 Task: Create fields in course object.
Action: Mouse moved to (581, 20)
Screenshot: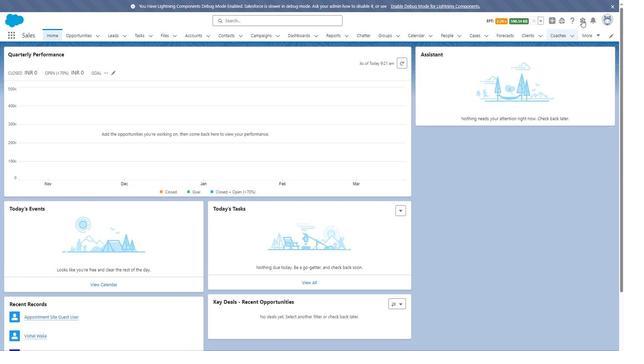 
Action: Mouse pressed left at (581, 20)
Screenshot: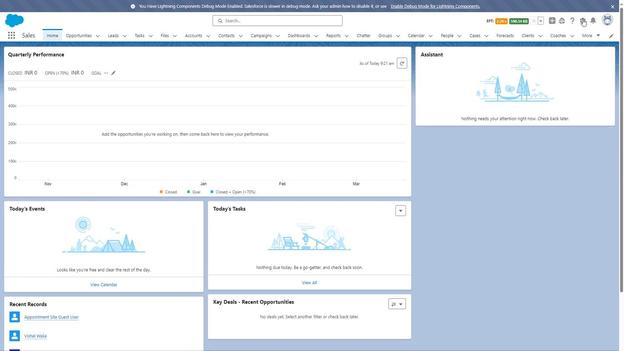 
Action: Mouse moved to (555, 37)
Screenshot: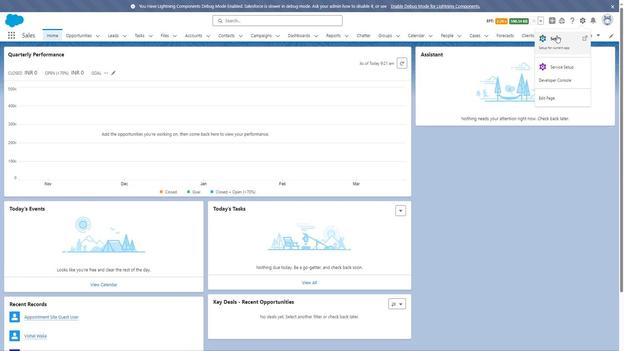 
Action: Mouse pressed left at (555, 37)
Screenshot: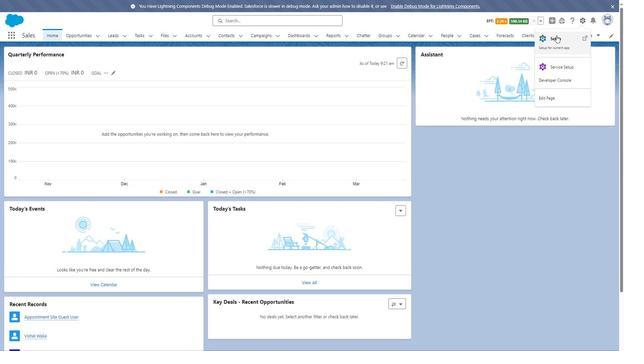 
Action: Mouse moved to (74, 36)
Screenshot: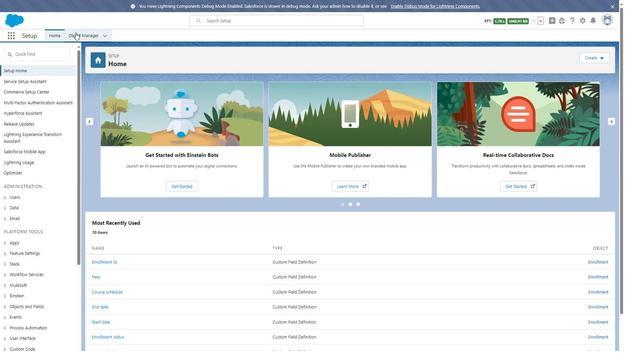 
Action: Mouse pressed left at (74, 36)
Screenshot: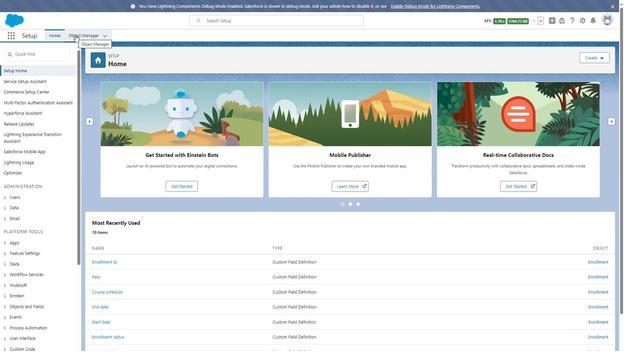 
Action: Mouse moved to (16, 302)
Screenshot: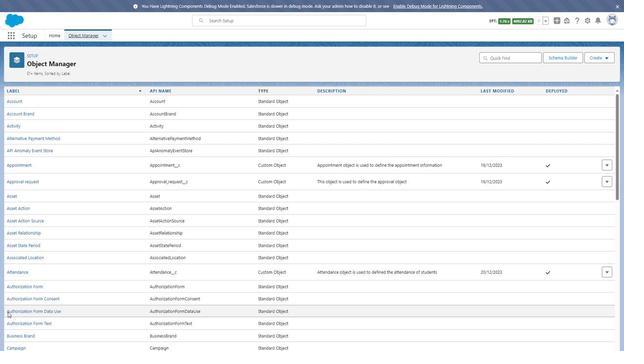 
Action: Mouse scrolled (16, 302) with delta (0, 0)
Screenshot: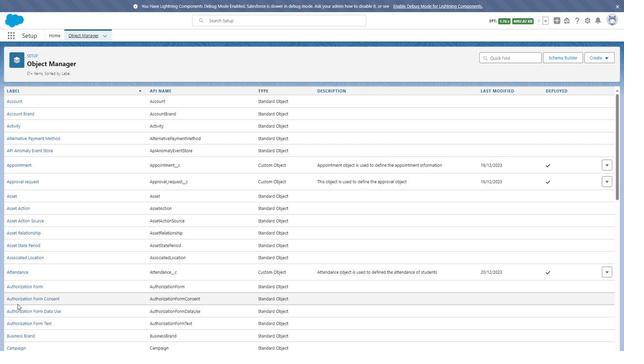 
Action: Mouse scrolled (16, 302) with delta (0, 0)
Screenshot: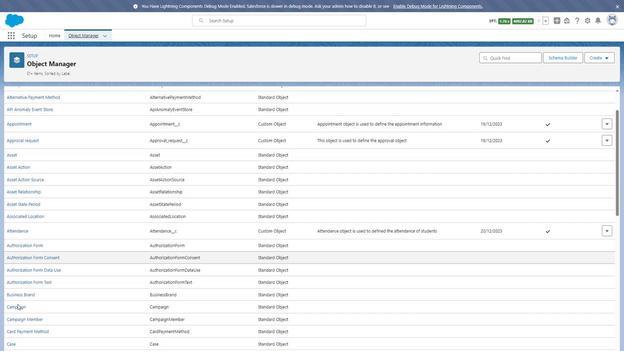 
Action: Mouse scrolled (16, 302) with delta (0, 0)
Screenshot: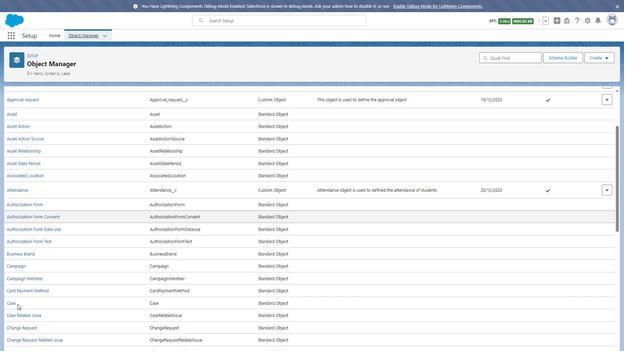 
Action: Mouse scrolled (16, 302) with delta (0, 0)
Screenshot: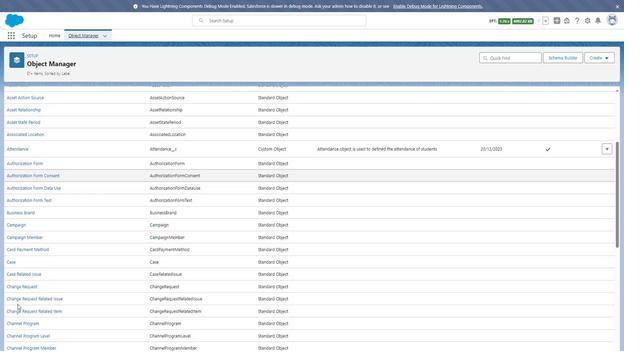 
Action: Mouse moved to (17, 302)
Screenshot: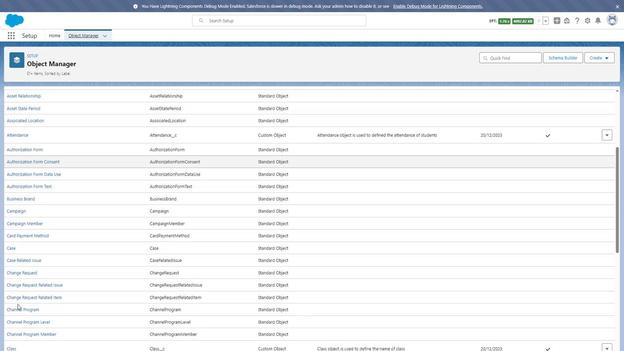 
Action: Mouse scrolled (17, 302) with delta (0, 0)
Screenshot: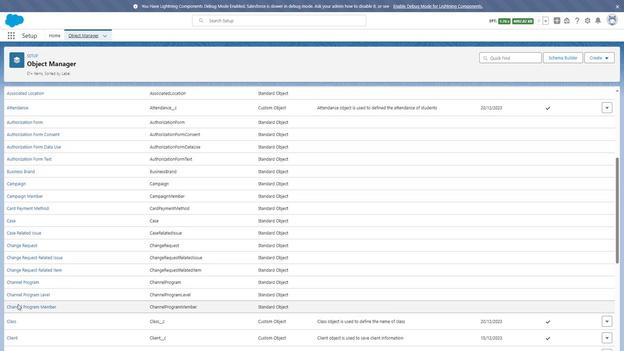 
Action: Mouse moved to (17, 302)
Screenshot: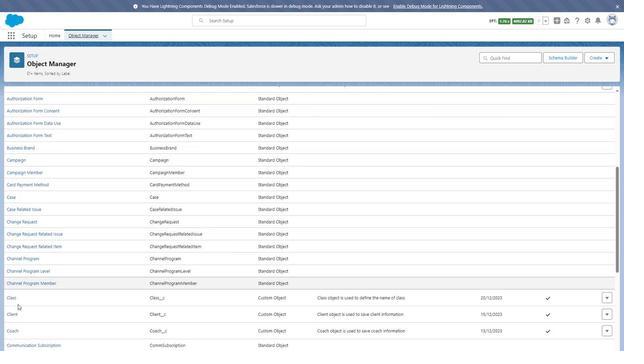 
Action: Mouse scrolled (17, 301) with delta (0, 0)
Screenshot: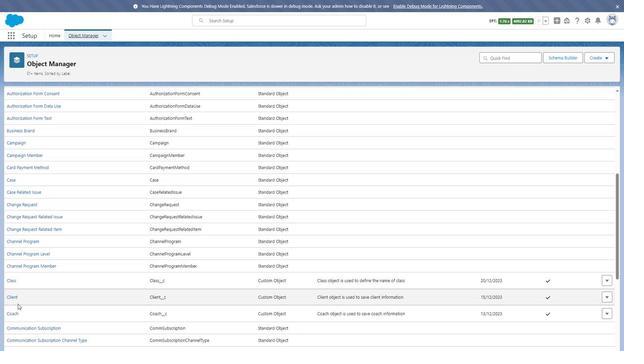 
Action: Mouse scrolled (17, 301) with delta (0, 0)
Screenshot: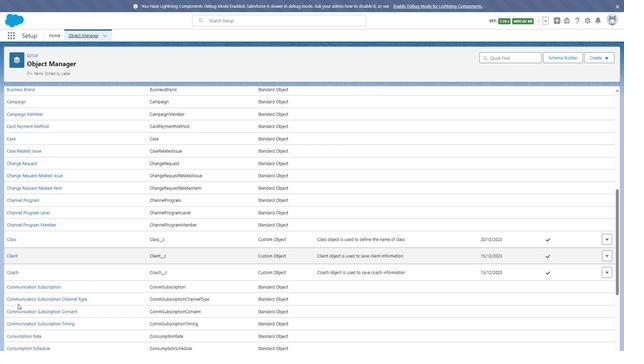 
Action: Mouse scrolled (17, 301) with delta (0, 0)
Screenshot: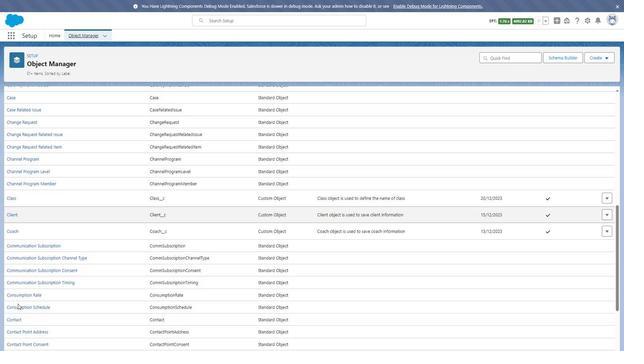 
Action: Mouse scrolled (17, 301) with delta (0, 0)
Screenshot: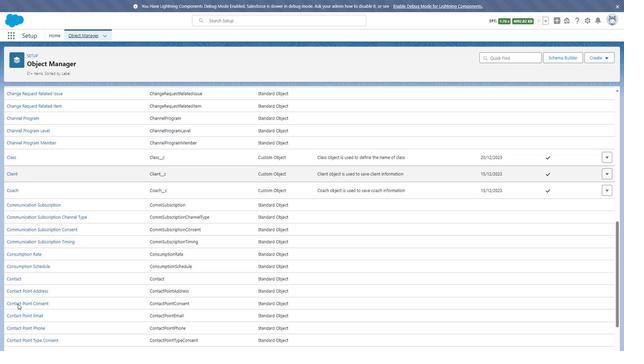 
Action: Mouse scrolled (17, 301) with delta (0, 0)
Screenshot: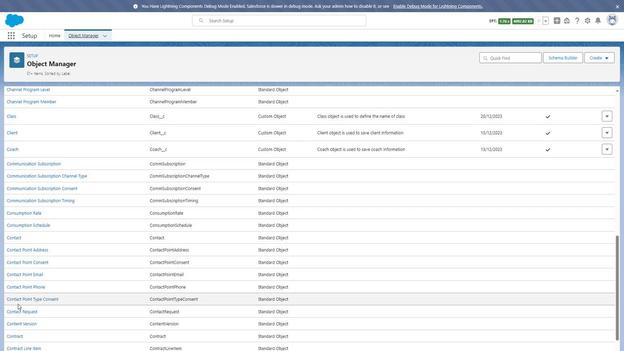 
Action: Mouse scrolled (17, 301) with delta (0, 0)
Screenshot: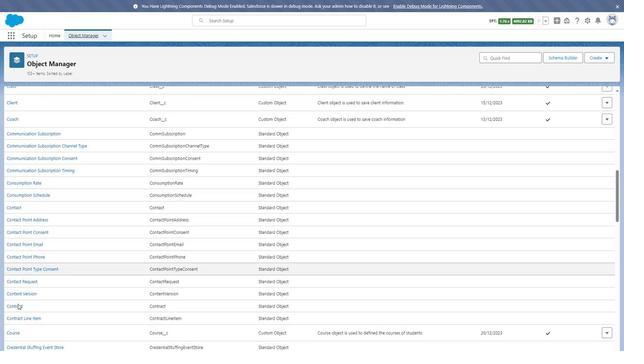 
Action: Mouse moved to (13, 289)
Screenshot: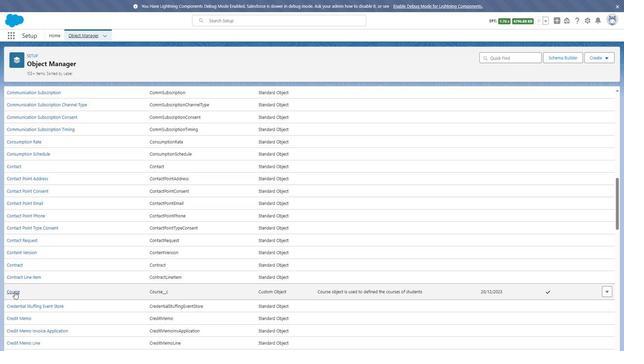 
Action: Mouse pressed left at (13, 289)
Screenshot: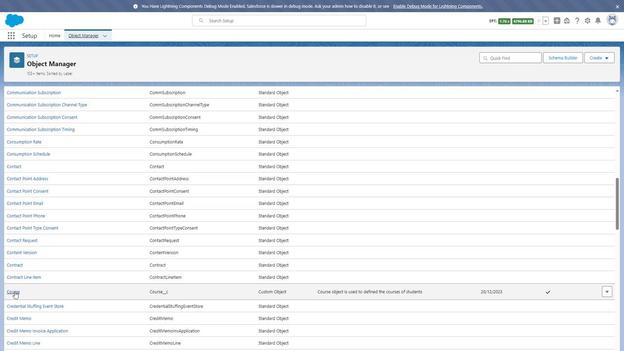 
Action: Mouse moved to (32, 104)
Screenshot: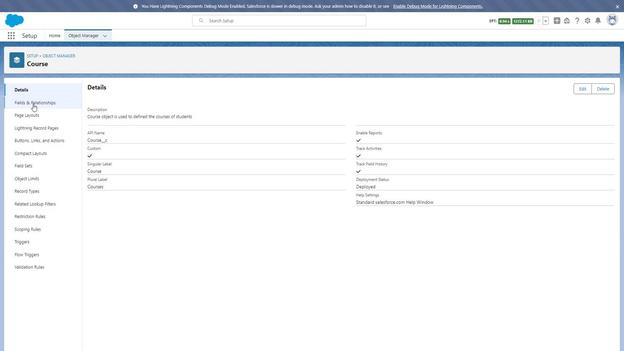
Action: Mouse pressed left at (32, 104)
Screenshot: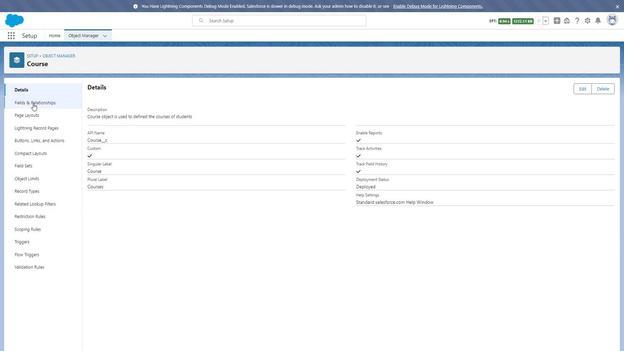 
Action: Mouse moved to (473, 88)
Screenshot: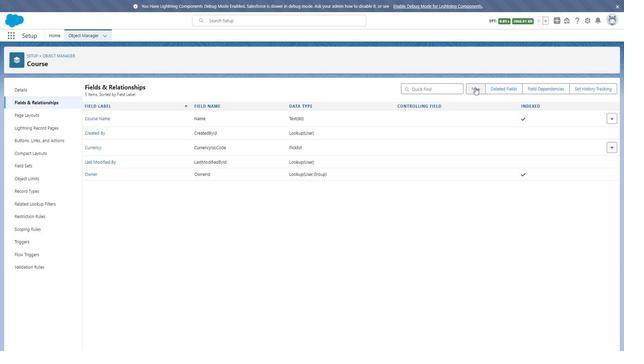 
Action: Mouse pressed left at (473, 88)
Screenshot: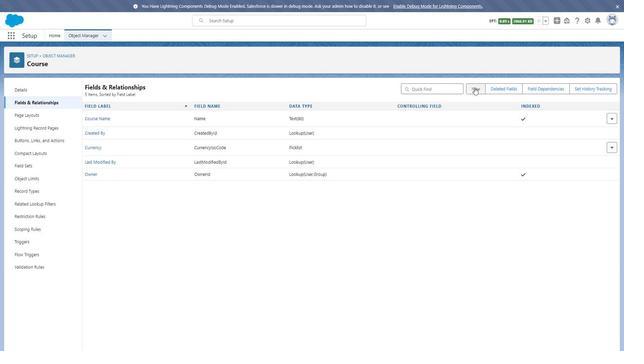 
Action: Mouse moved to (97, 191)
Screenshot: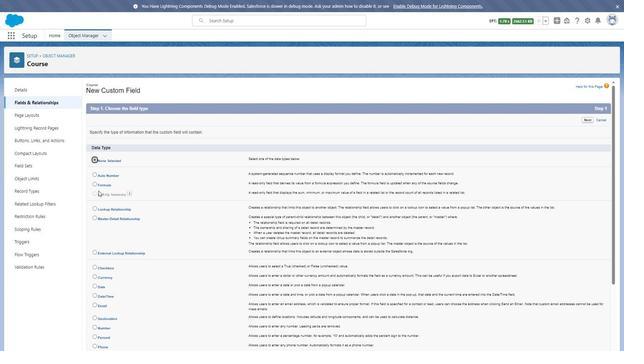 
Action: Mouse scrolled (97, 191) with delta (0, 0)
Screenshot: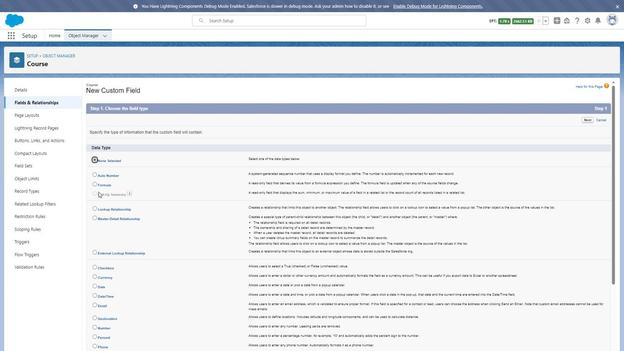 
Action: Mouse scrolled (97, 191) with delta (0, 0)
Screenshot: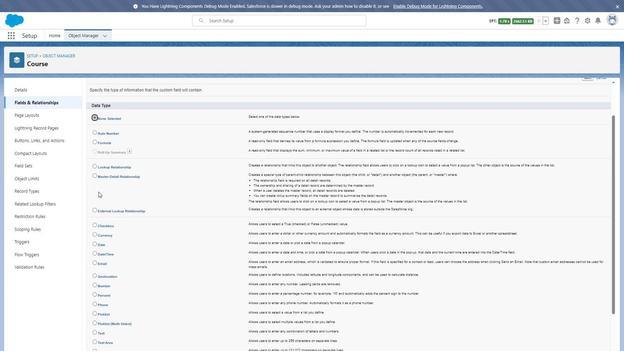 
Action: Mouse moved to (98, 191)
Screenshot: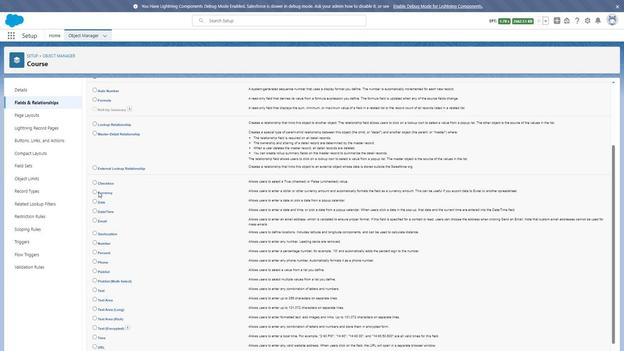 
Action: Mouse scrolled (98, 191) with delta (0, 0)
Screenshot: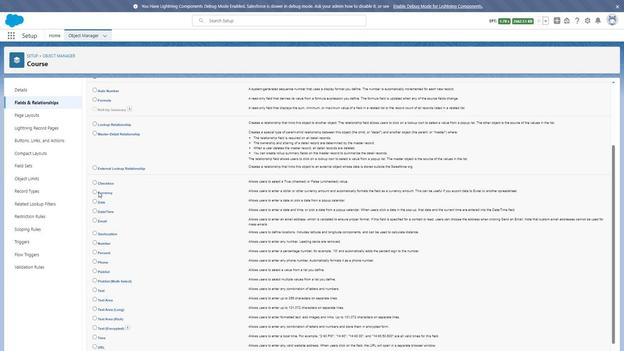 
Action: Mouse moved to (92, 229)
Screenshot: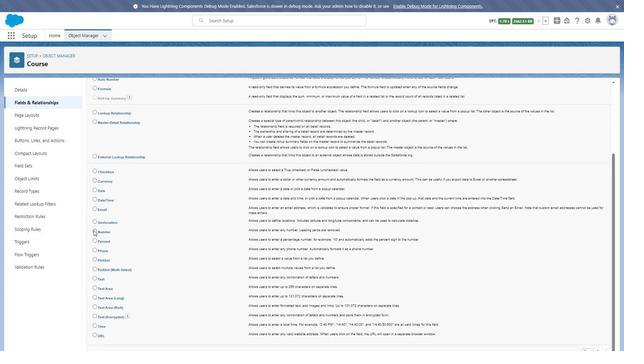 
Action: Mouse pressed left at (92, 229)
Screenshot: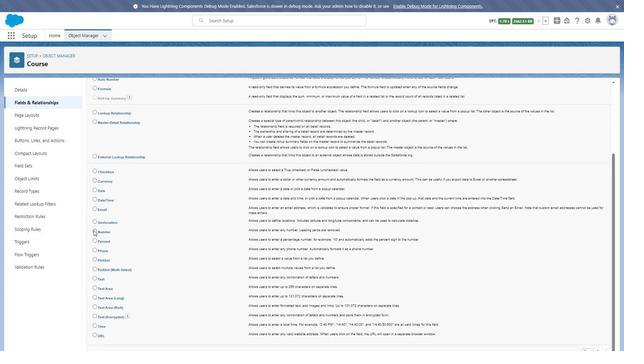 
Action: Mouse moved to (583, 350)
Screenshot: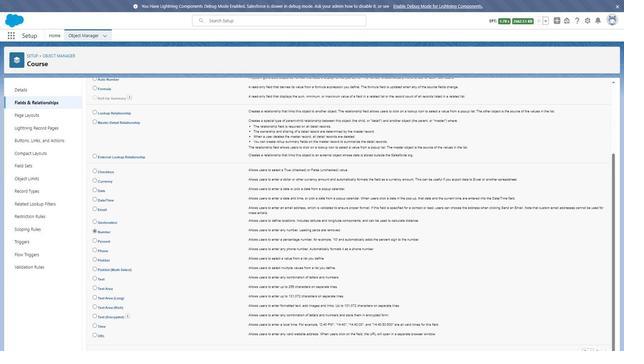 
Action: Mouse pressed left at (583, 350)
Screenshot: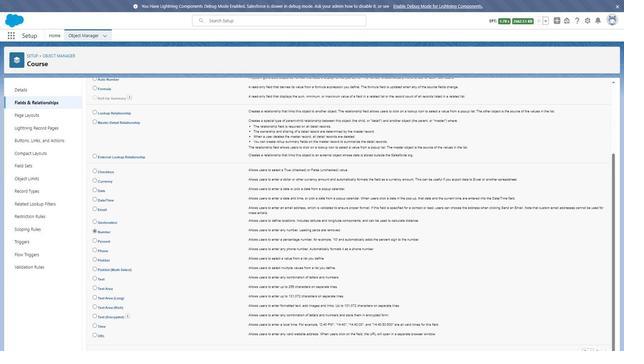 
Action: Mouse moved to (215, 133)
Screenshot: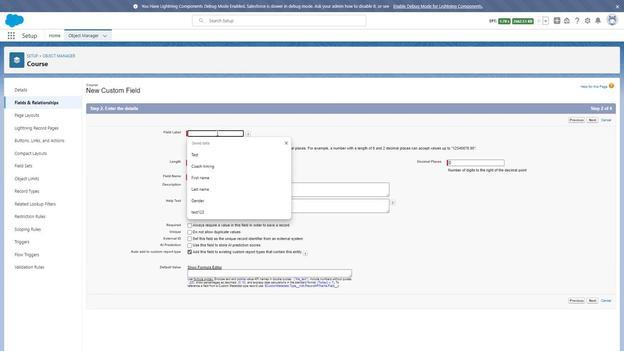
Action: Mouse pressed left at (215, 133)
Screenshot: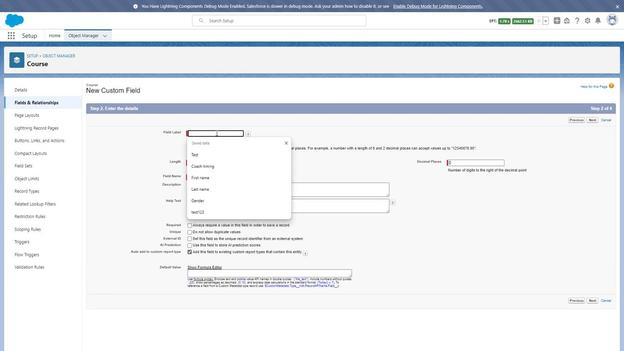 
Action: Mouse moved to (198, 136)
Screenshot: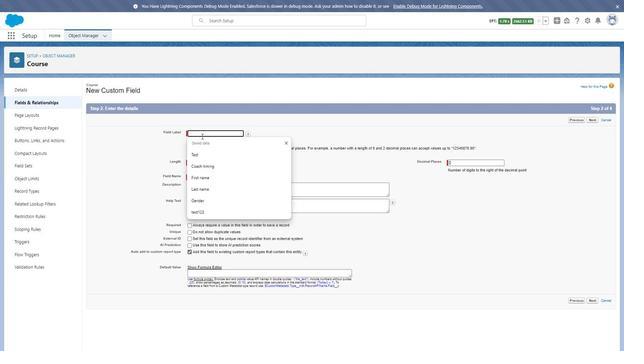 
Action: Key pressed <Key.shift>Course<Key.space><Key.shift>ID
Screenshot: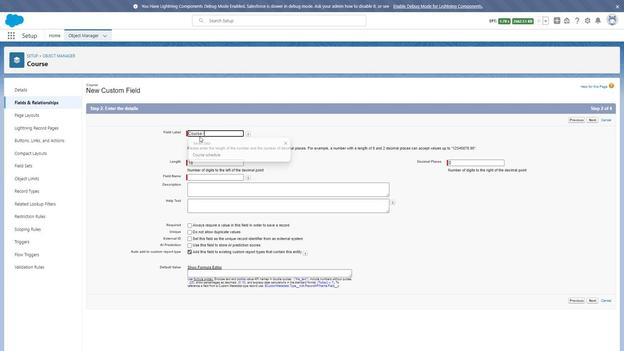 
Action: Mouse moved to (201, 134)
Screenshot: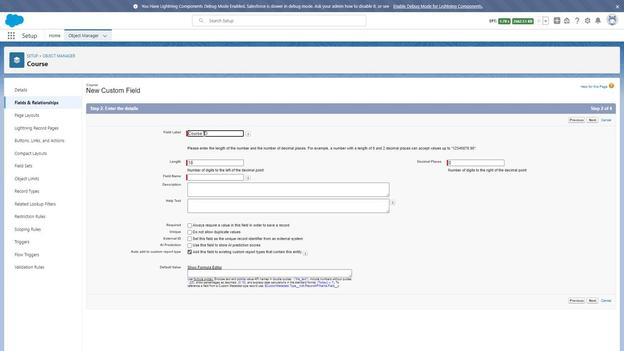 
Action: Key pressed <Key.backspace>
Screenshot: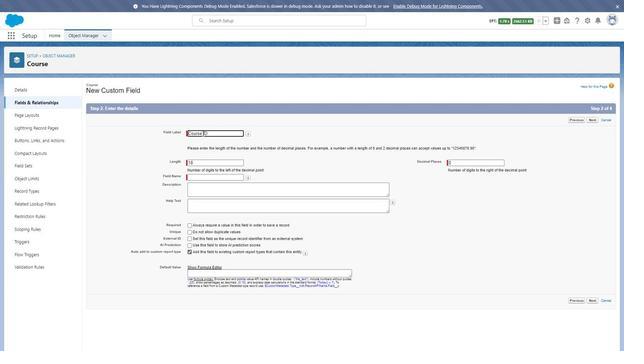 
Action: Mouse moved to (201, 135)
Screenshot: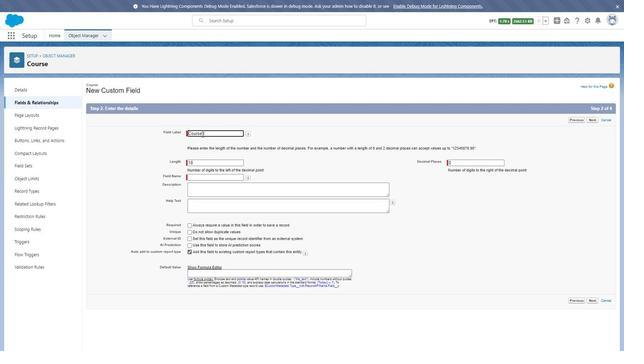 
Action: Key pressed d
Screenshot: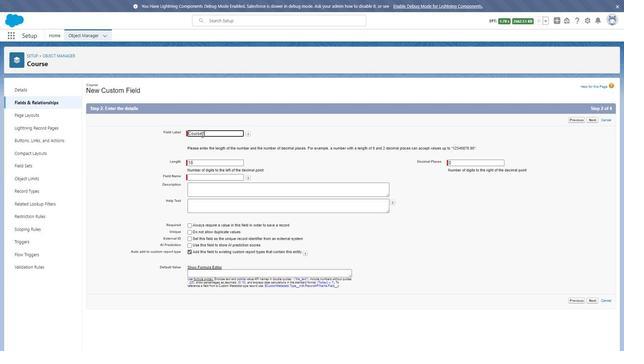 
Action: Mouse moved to (257, 160)
Screenshot: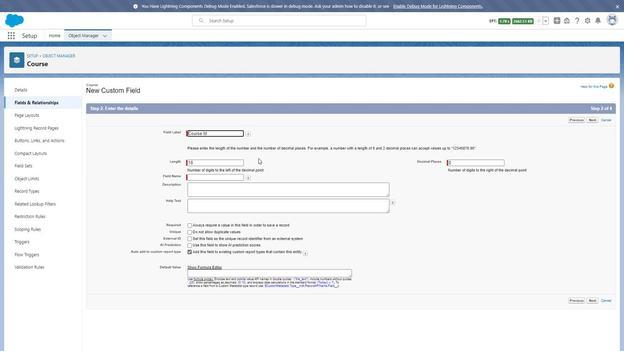 
Action: Mouse pressed left at (257, 160)
Screenshot: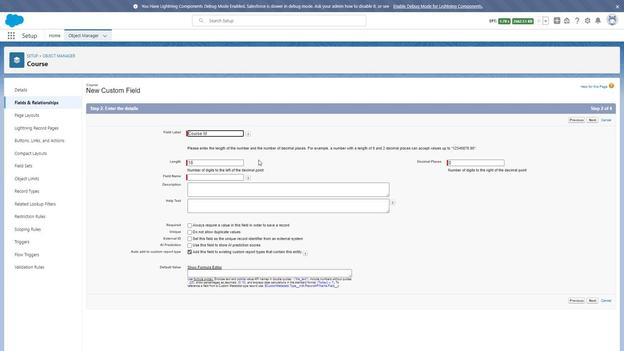
Action: Mouse moved to (235, 188)
Screenshot: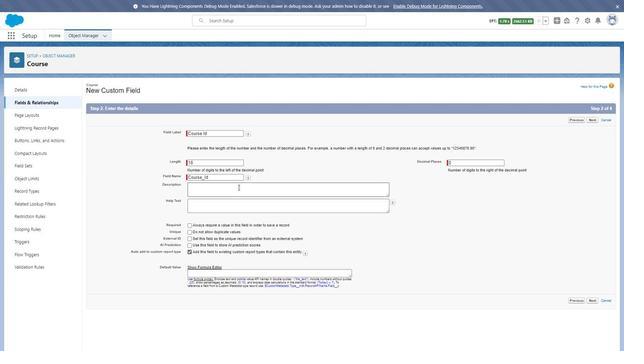 
Action: Mouse pressed left at (235, 188)
Screenshot: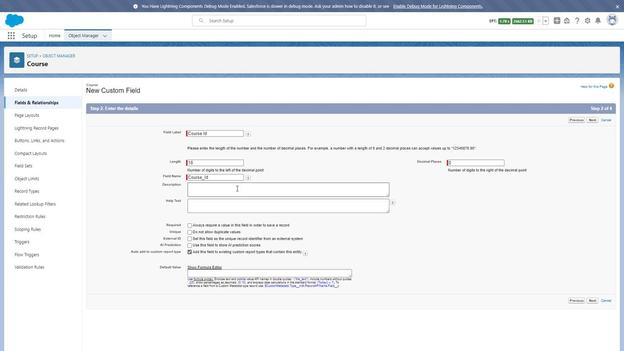 
Action: Mouse moved to (215, 177)
Screenshot: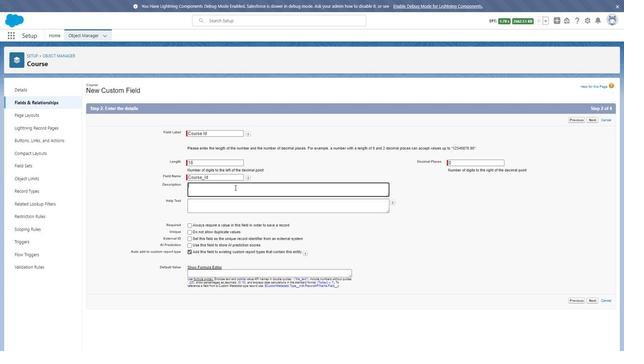 
Action: Key pressed <Key.shift>Course<Key.space><Key.shift>Id<Key.space>field<Key.space>is<Key.space>used<Key.space>to<Key.space>re
Screenshot: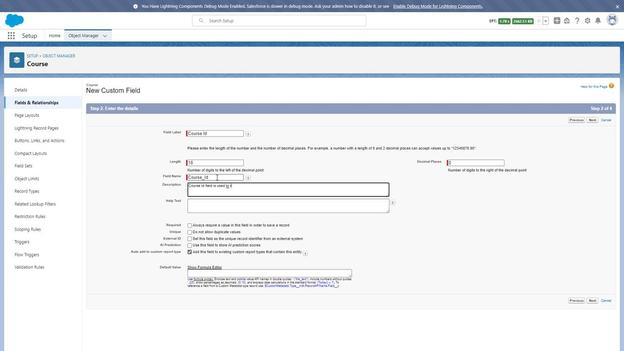 
Action: Mouse moved to (215, 177)
Screenshot: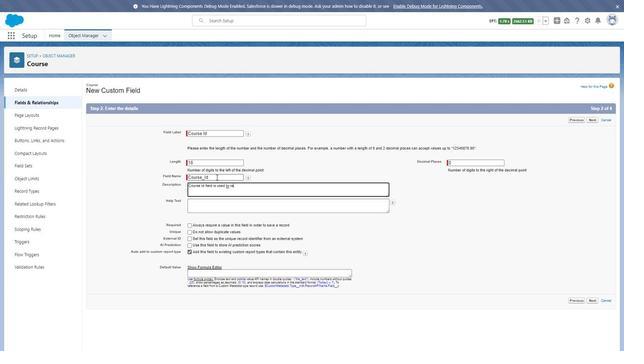 
Action: Key pressed co<Key.backspace><Key.backspace><Key.backspace><Key.backspace>defined<Key.space>the<Key.space>id<Key.space>of<Key.space>course
Screenshot: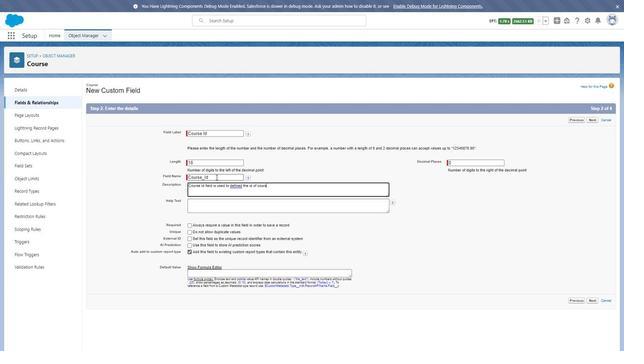 
Action: Mouse moved to (219, 201)
Screenshot: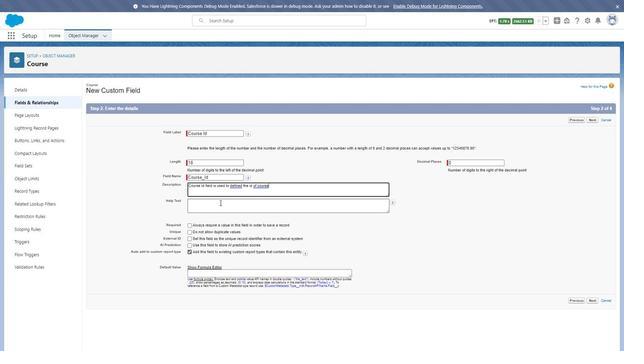 
Action: Mouse pressed left at (219, 201)
Screenshot: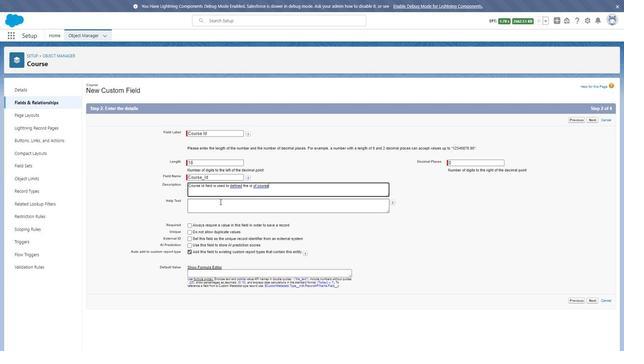 
Action: Mouse moved to (215, 202)
Screenshot: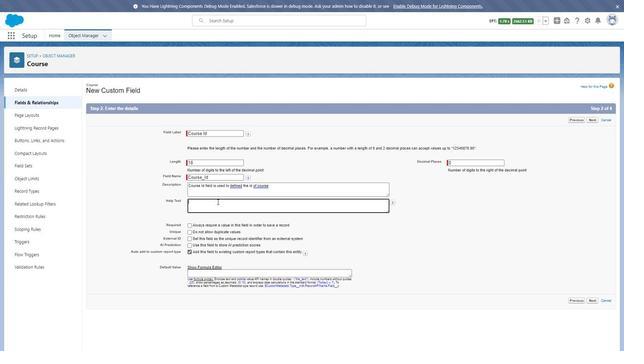 
Action: Key pressed <Key.shift>Course<Key.space><Key.shift>Id
Screenshot: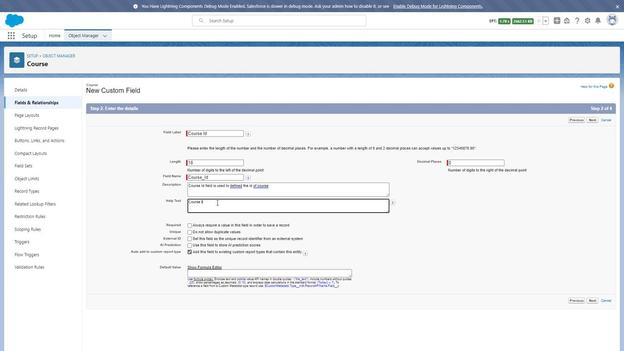 
Action: Mouse moved to (591, 298)
Screenshot: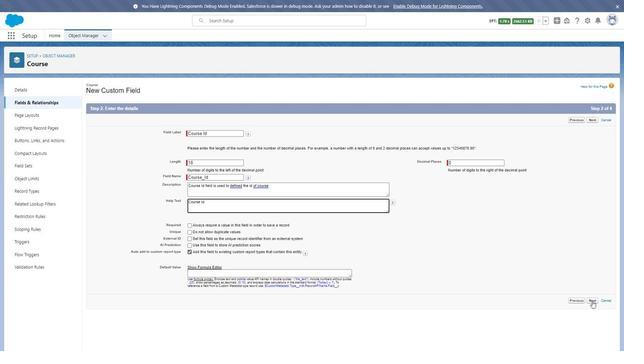 
Action: Mouse pressed left at (591, 298)
Screenshot: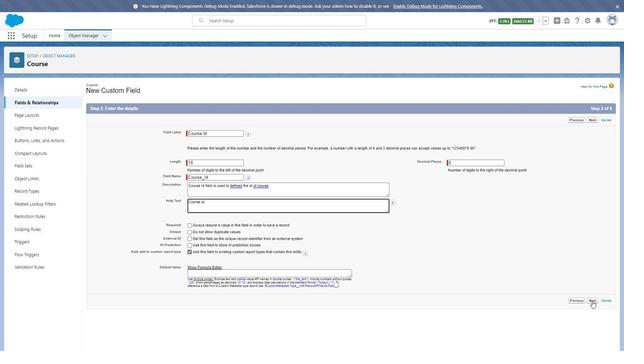 
Action: Mouse moved to (440, 177)
Screenshot: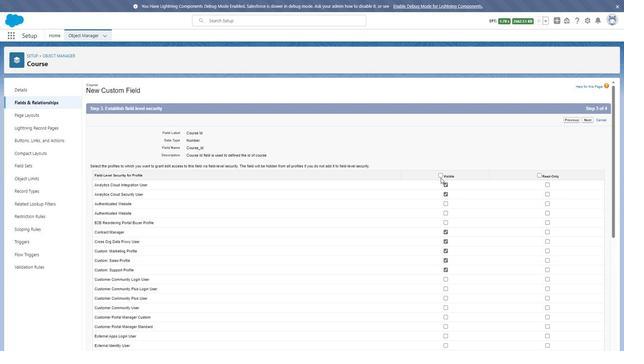 
Action: Mouse pressed left at (440, 177)
Screenshot: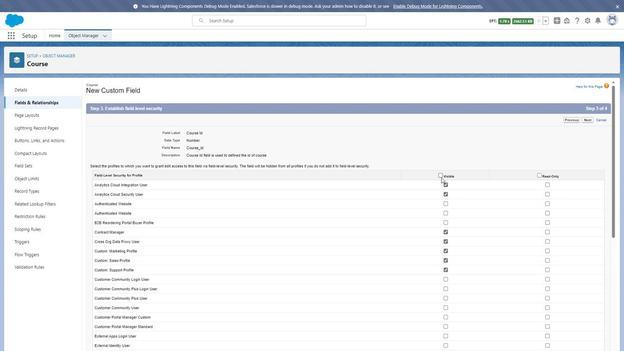 
Action: Mouse moved to (440, 177)
Screenshot: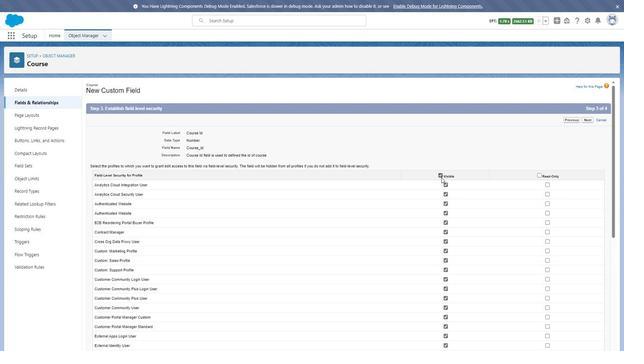 
Action: Mouse pressed left at (440, 177)
Screenshot: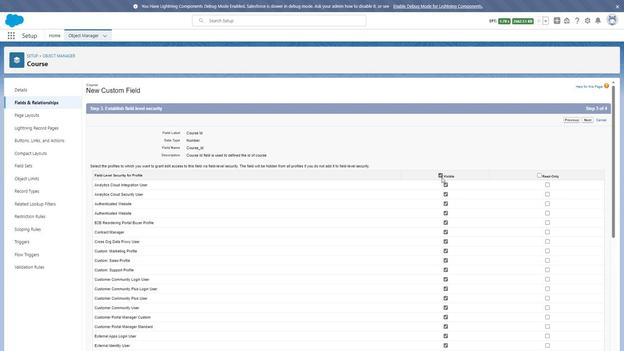
Action: Mouse moved to (444, 184)
Screenshot: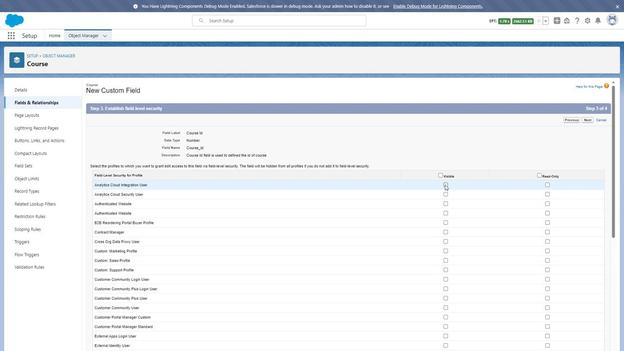
Action: Mouse pressed left at (444, 184)
Screenshot: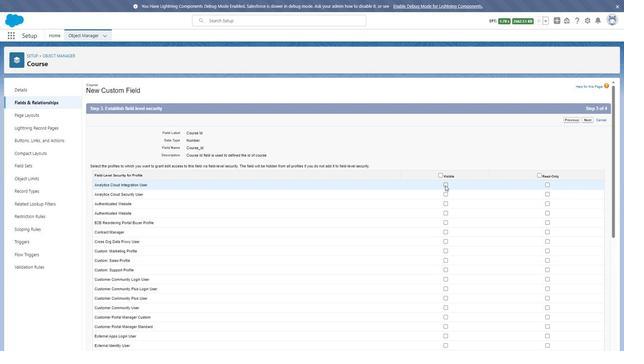 
Action: Mouse moved to (445, 194)
Screenshot: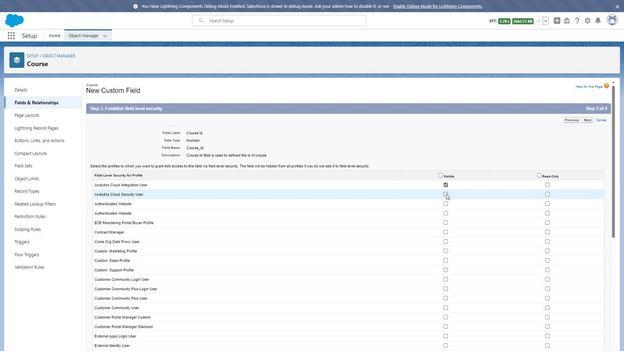 
Action: Mouse pressed left at (445, 194)
Screenshot: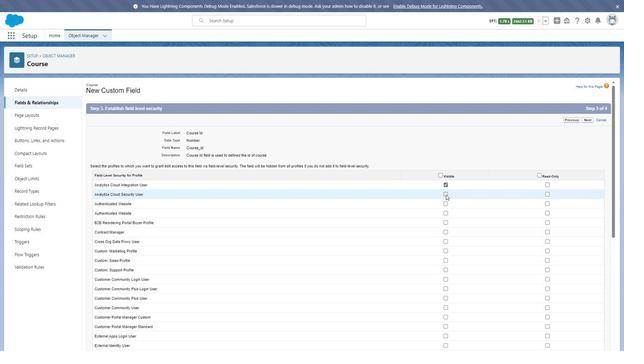 
Action: Mouse moved to (445, 204)
Screenshot: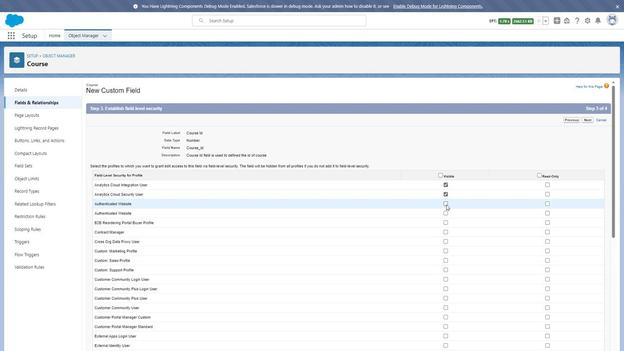 
Action: Mouse pressed left at (445, 204)
Screenshot: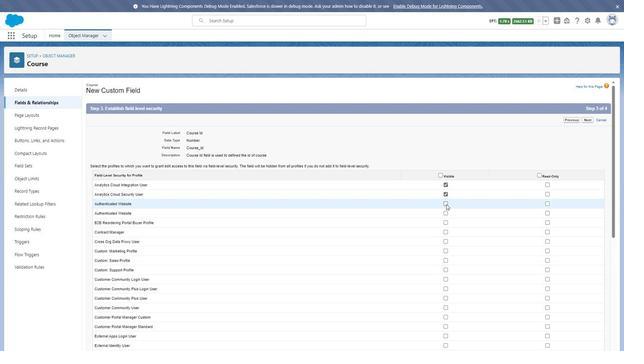 
Action: Mouse moved to (445, 212)
Screenshot: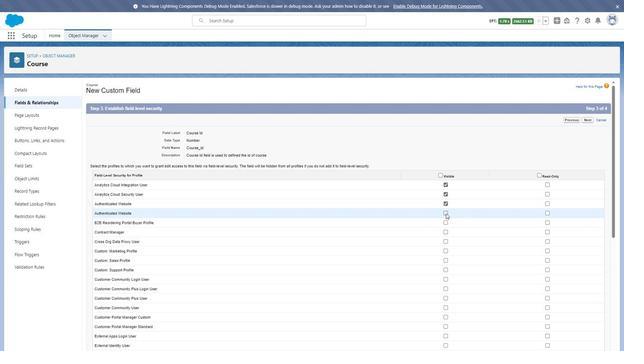 
Action: Mouse pressed left at (445, 212)
Screenshot: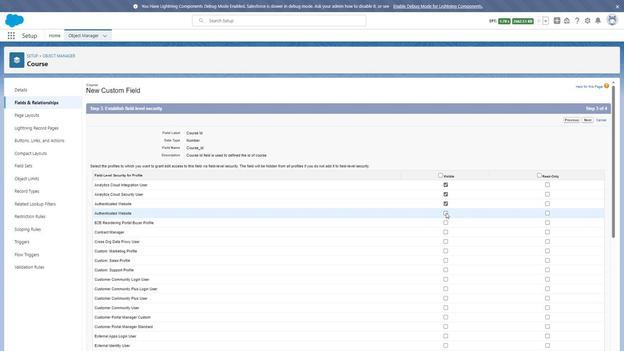 
Action: Mouse moved to (445, 222)
Screenshot: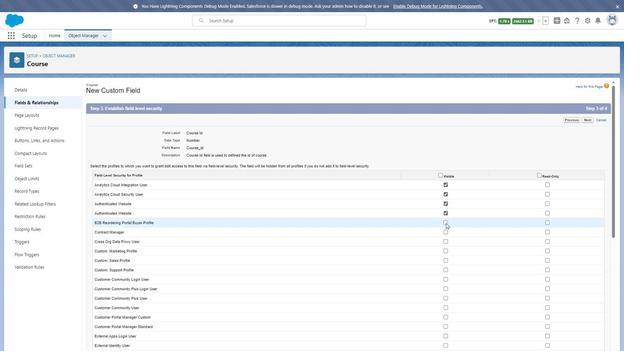 
Action: Mouse pressed left at (445, 222)
Screenshot: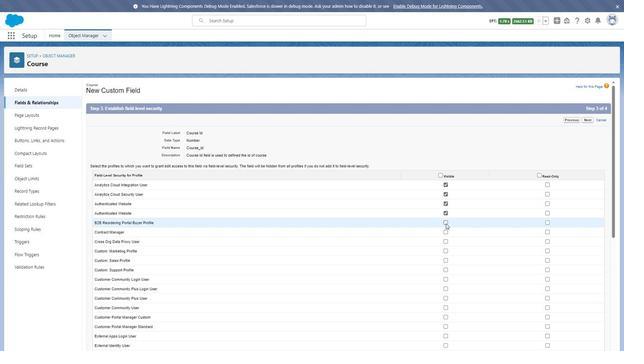 
Action: Mouse moved to (445, 231)
Screenshot: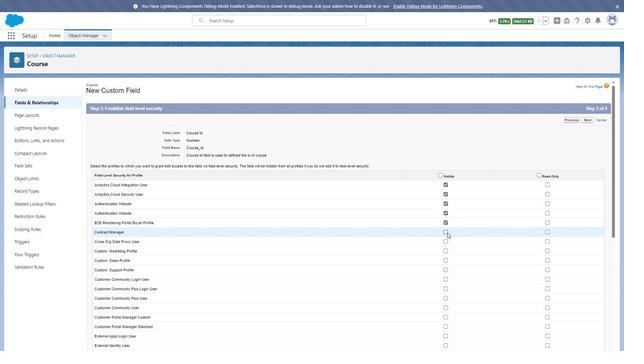 
Action: Mouse pressed left at (445, 231)
Screenshot: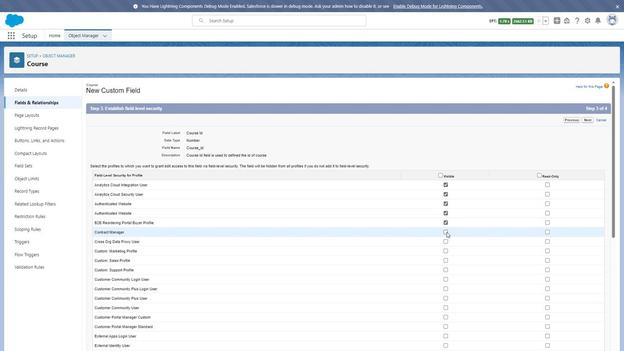 
Action: Mouse moved to (445, 239)
Screenshot: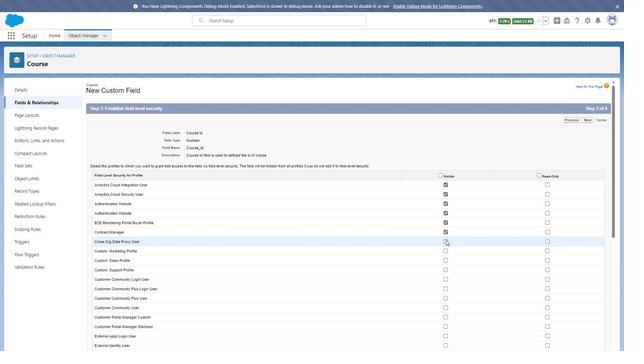 
Action: Mouse pressed left at (445, 239)
Screenshot: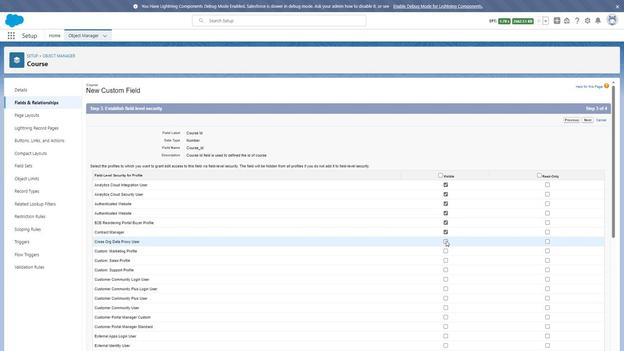 
Action: Mouse moved to (445, 249)
Screenshot: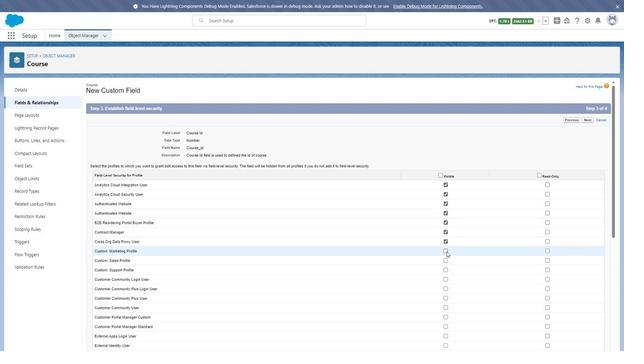 
Action: Mouse pressed left at (445, 249)
Screenshot: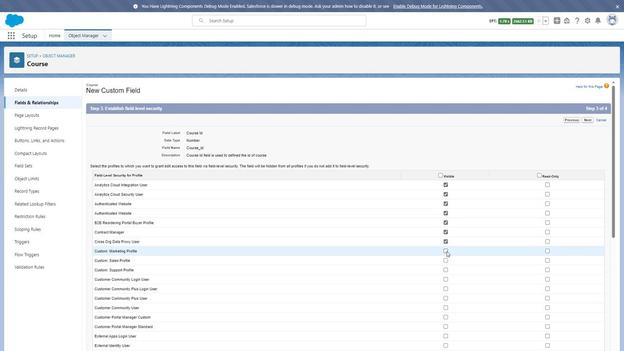 
Action: Mouse moved to (444, 258)
Screenshot: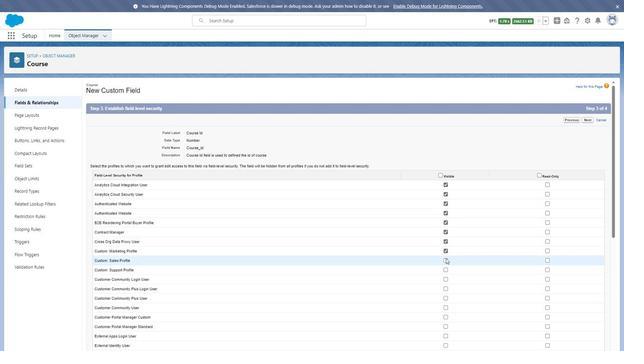 
Action: Mouse pressed left at (444, 258)
Screenshot: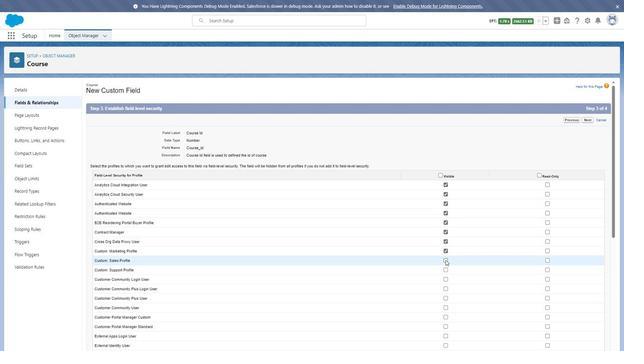 
Action: Mouse moved to (446, 269)
Screenshot: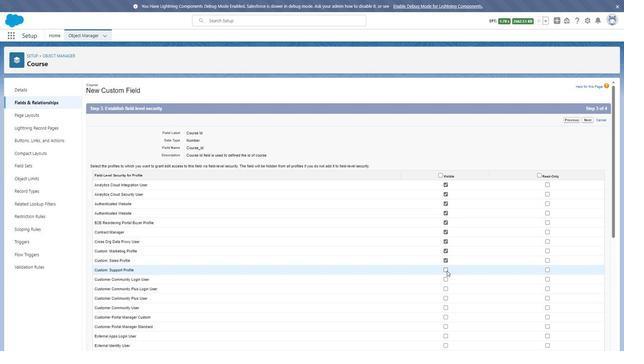 
Action: Mouse pressed left at (446, 269)
Screenshot: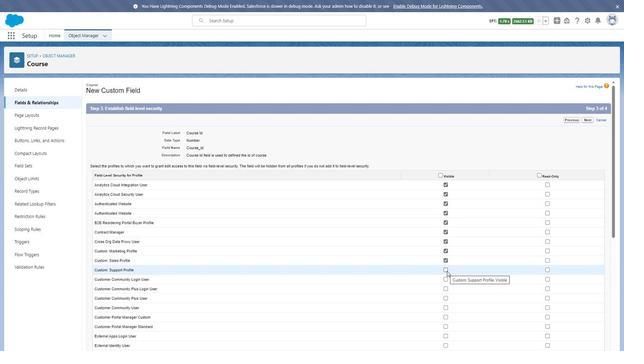
Action: Mouse moved to (445, 277)
Screenshot: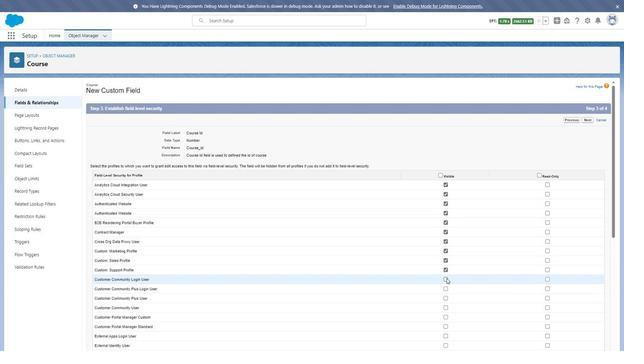 
Action: Mouse pressed left at (445, 277)
Screenshot: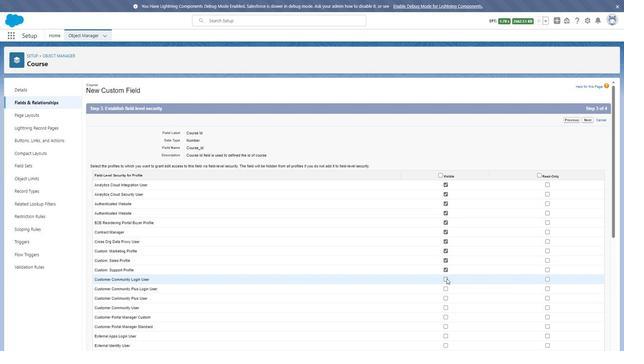 
Action: Mouse moved to (446, 286)
Screenshot: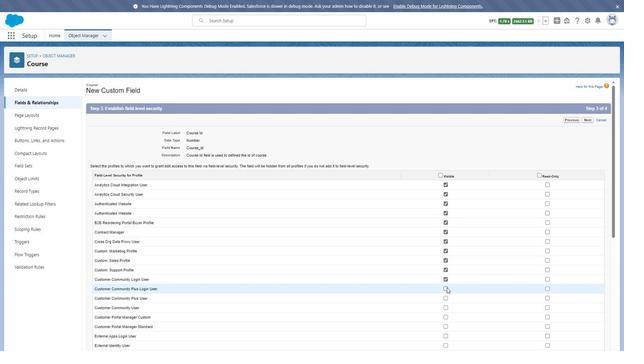 
Action: Mouse pressed left at (446, 286)
Screenshot: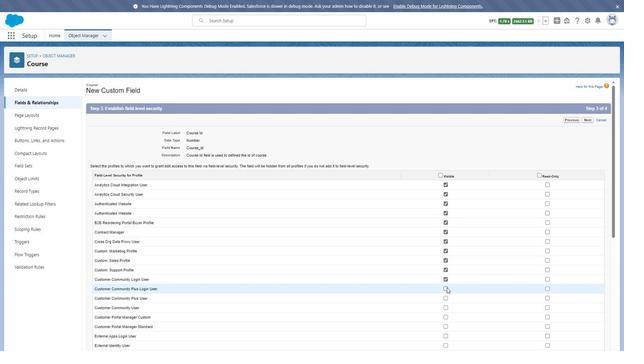 
Action: Mouse moved to (444, 293)
Screenshot: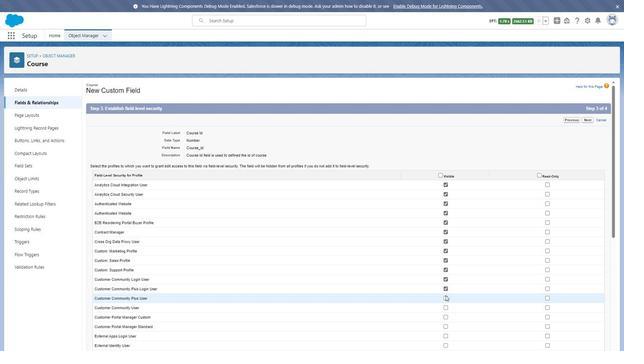 
Action: Mouse pressed left at (444, 293)
Screenshot: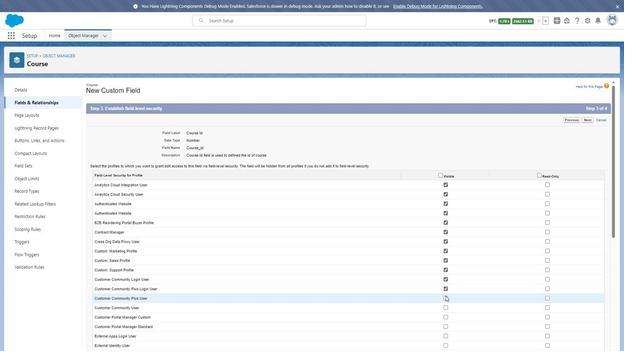 
Action: Mouse moved to (444, 297)
Screenshot: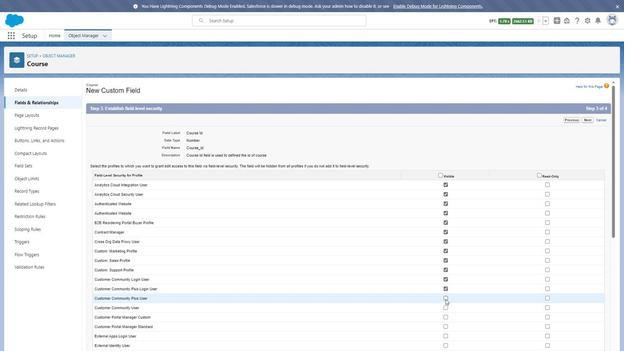 
Action: Mouse pressed left at (444, 297)
Screenshot: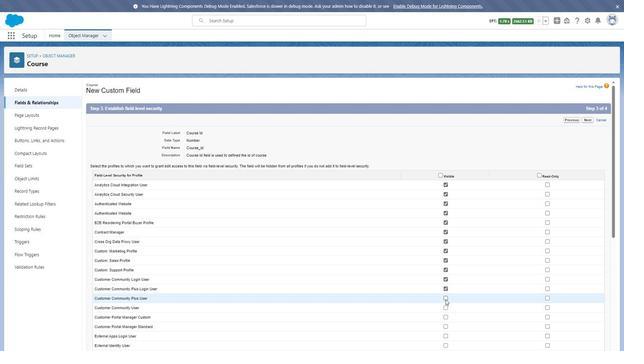 
Action: Mouse scrolled (444, 297) with delta (0, 0)
Screenshot: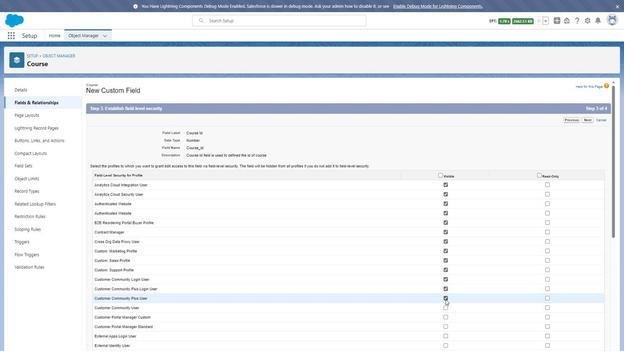
Action: Mouse scrolled (444, 297) with delta (0, 0)
Screenshot: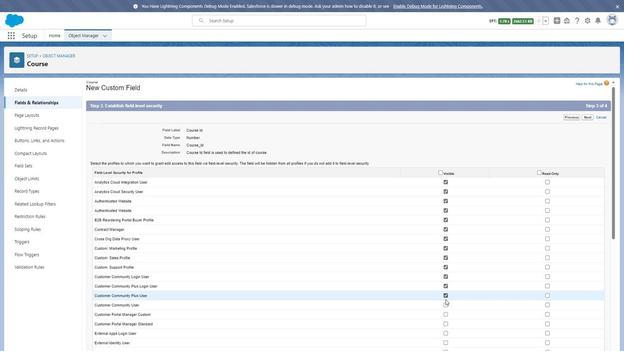 
Action: Mouse scrolled (444, 297) with delta (0, 0)
Screenshot: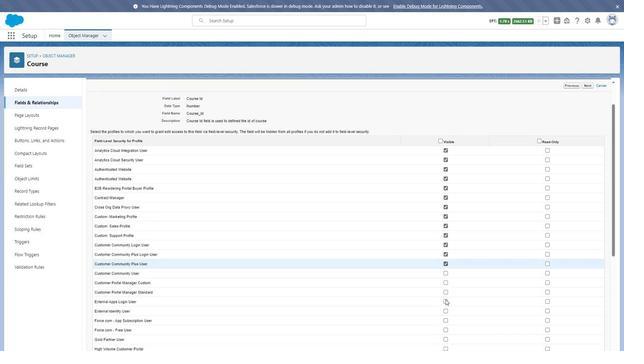 
Action: Mouse moved to (445, 190)
Screenshot: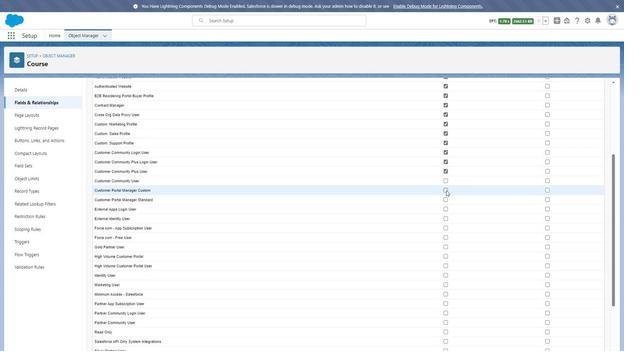
Action: Mouse pressed left at (445, 190)
Screenshot: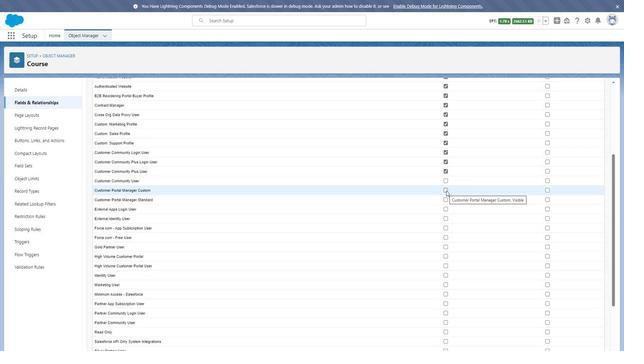 
Action: Mouse moved to (444, 199)
Screenshot: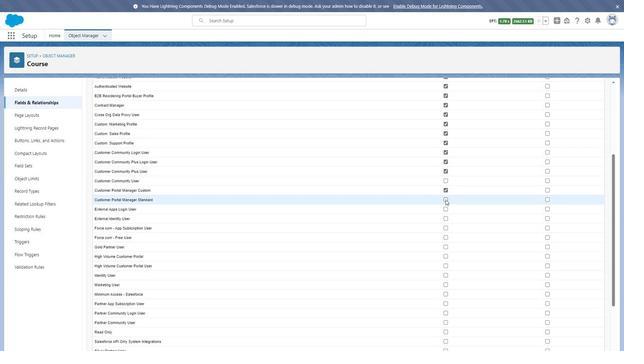 
Action: Mouse pressed left at (444, 199)
Screenshot: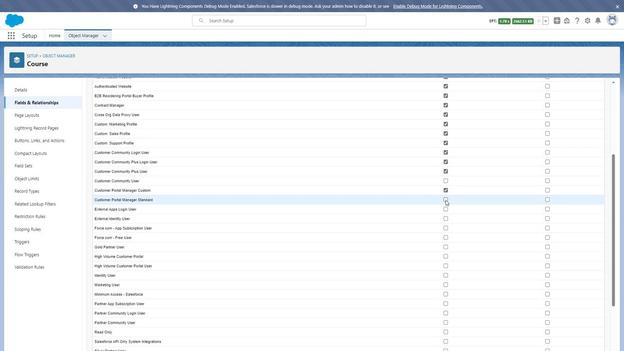 
Action: Mouse moved to (444, 208)
Screenshot: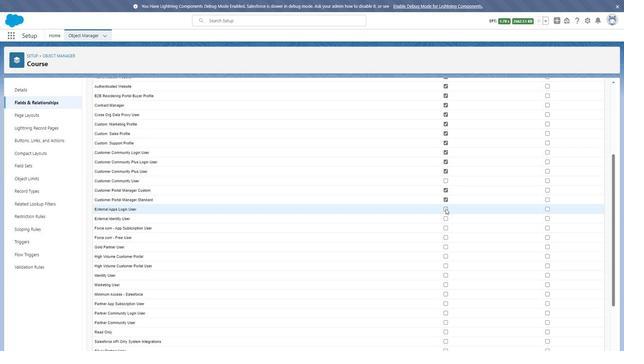 
Action: Mouse pressed left at (444, 208)
Screenshot: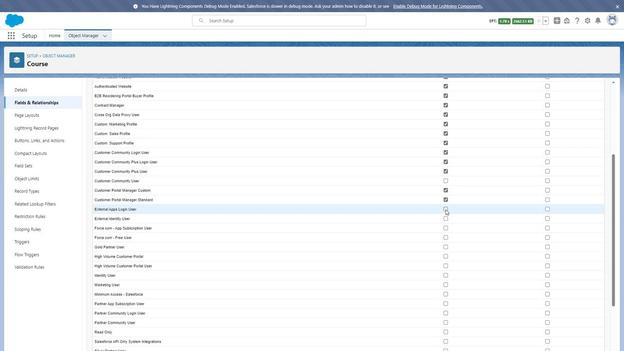 
Action: Mouse moved to (444, 217)
Screenshot: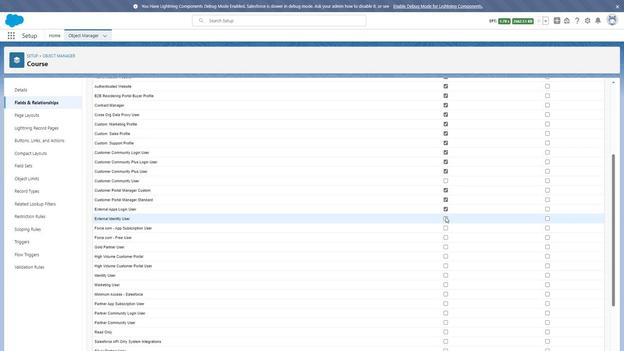 
Action: Mouse pressed left at (444, 217)
Screenshot: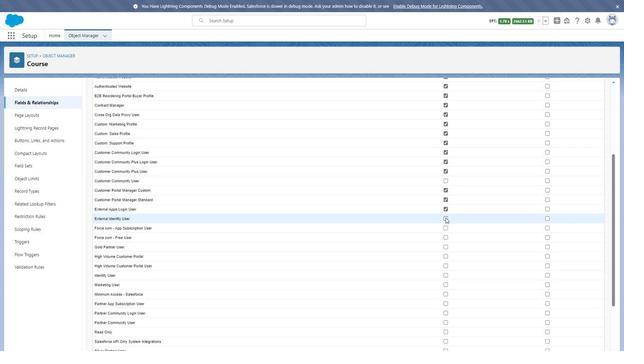 
Action: Mouse moved to (444, 225)
Screenshot: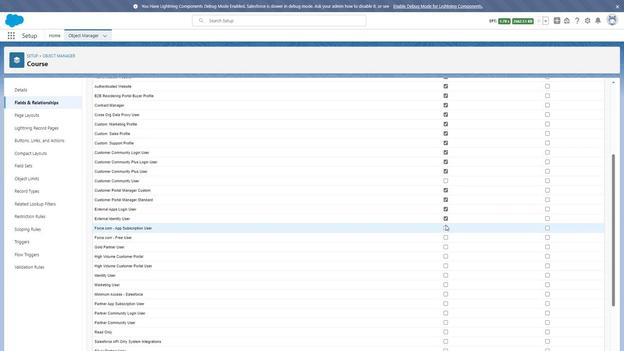 
Action: Mouse pressed left at (444, 225)
Screenshot: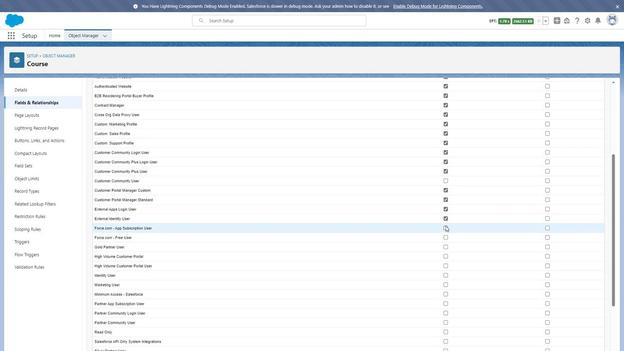 
Action: Mouse moved to (445, 235)
Screenshot: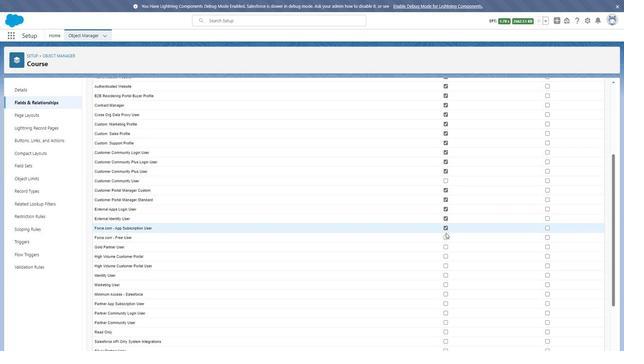 
Action: Mouse pressed left at (445, 235)
Screenshot: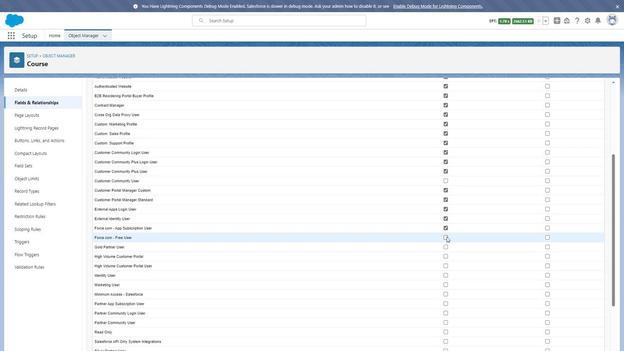 
Action: Mouse moved to (445, 246)
Screenshot: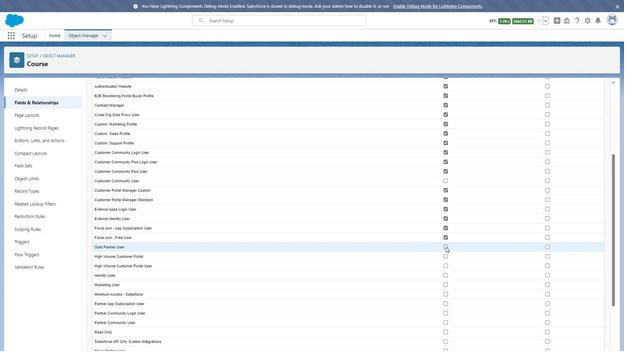 
Action: Mouse pressed left at (445, 246)
Screenshot: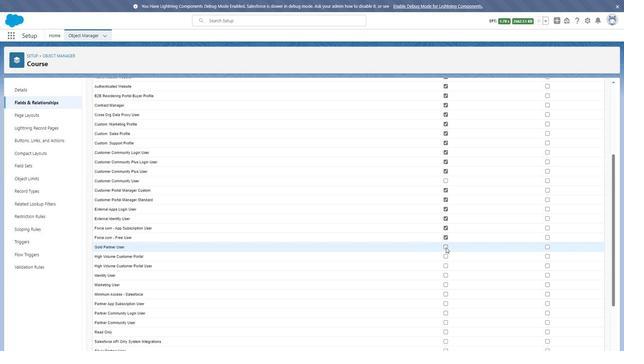 
Action: Mouse moved to (444, 256)
Screenshot: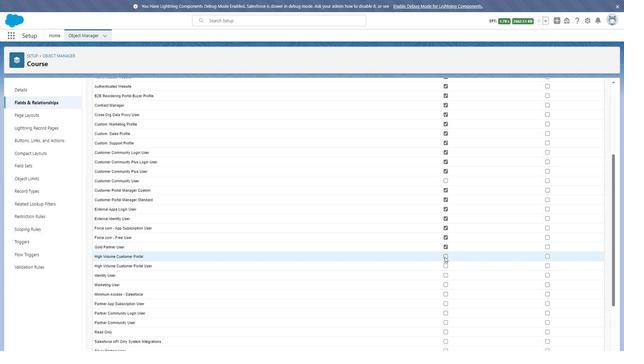 
Action: Mouse pressed left at (444, 256)
Screenshot: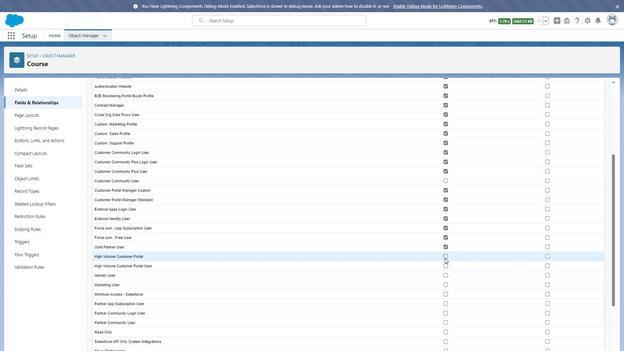 
Action: Mouse moved to (444, 263)
Screenshot: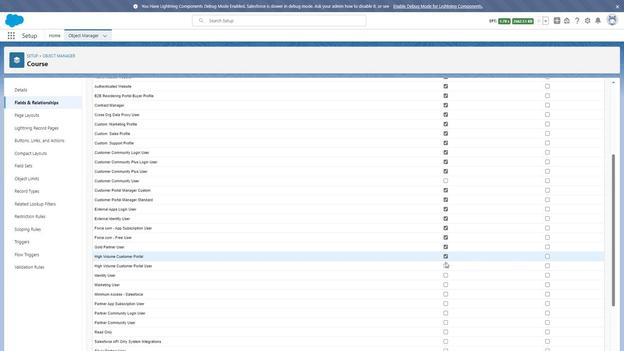 
Action: Mouse pressed left at (444, 263)
Screenshot: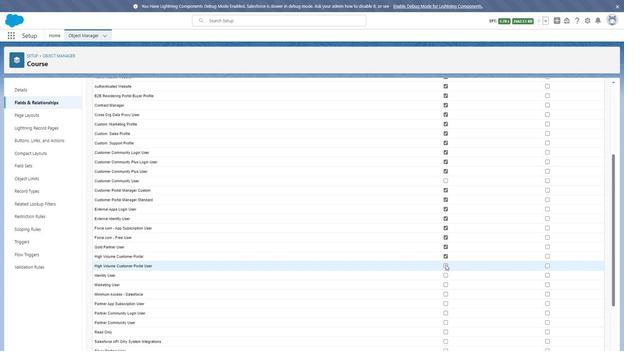 
Action: Mouse moved to (445, 274)
Screenshot: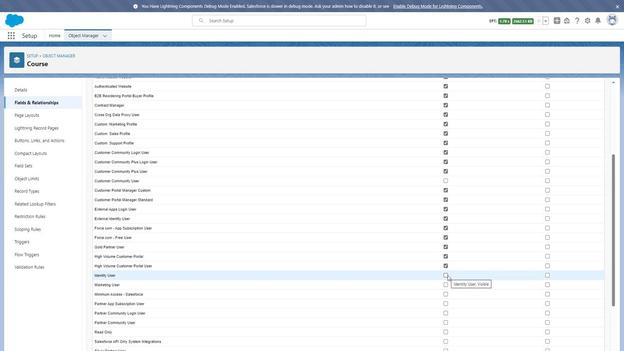
Action: Mouse pressed left at (445, 274)
Screenshot: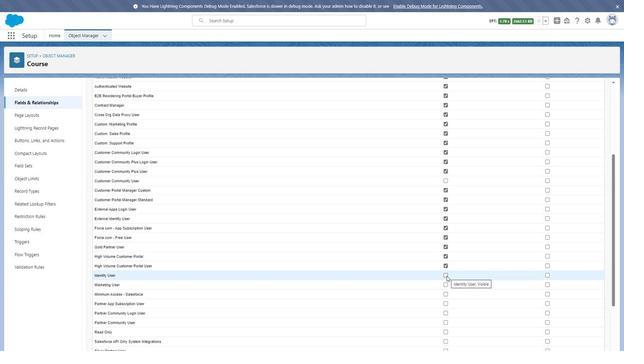 
Action: Mouse moved to (444, 291)
Screenshot: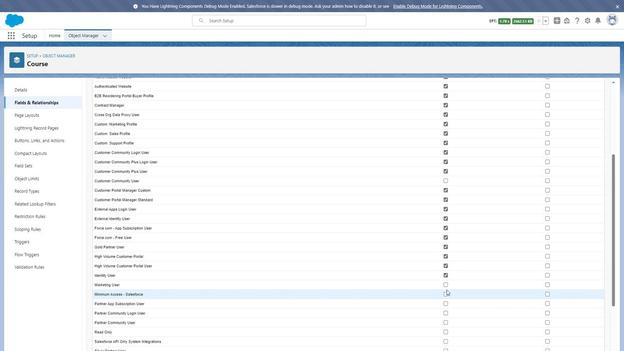 
Action: Mouse pressed left at (444, 291)
Screenshot: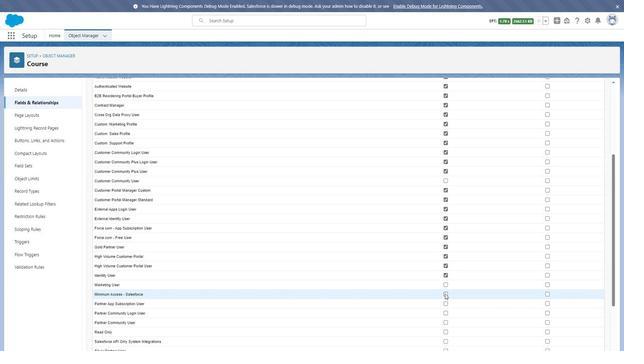 
Action: Mouse moved to (443, 301)
Screenshot: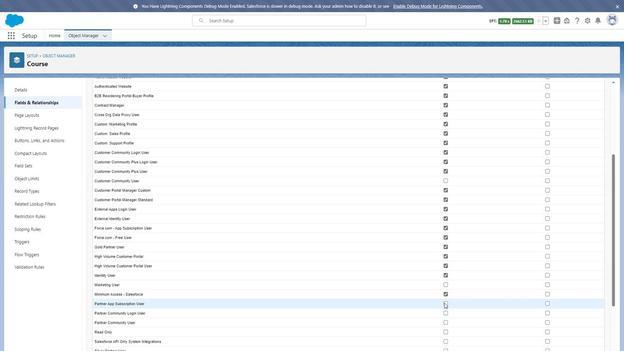 
Action: Mouse pressed left at (443, 301)
Screenshot: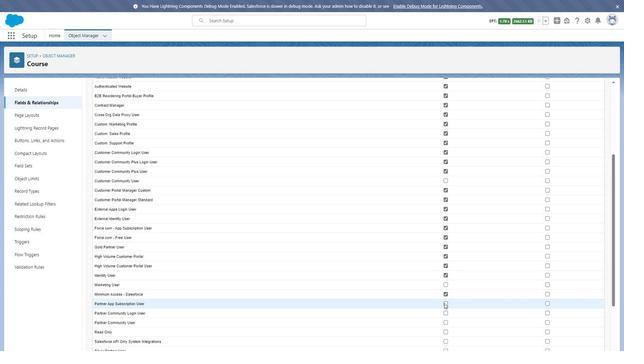 
Action: Mouse moved to (444, 310)
Screenshot: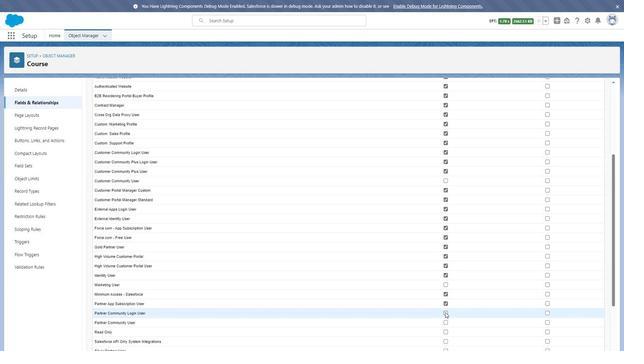 
Action: Mouse pressed left at (444, 310)
Screenshot: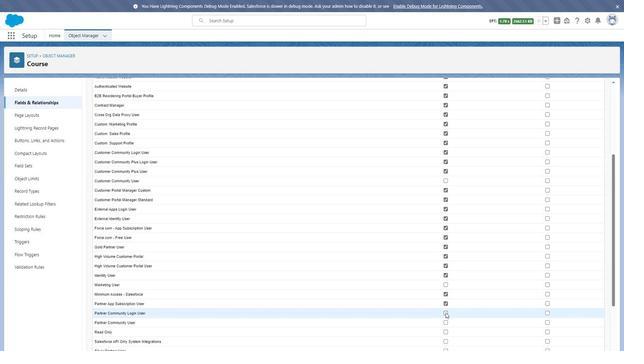 
Action: Mouse moved to (445, 318)
Screenshot: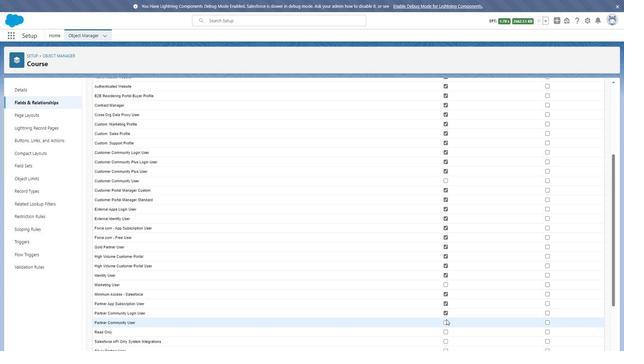 
Action: Mouse pressed left at (445, 318)
Screenshot: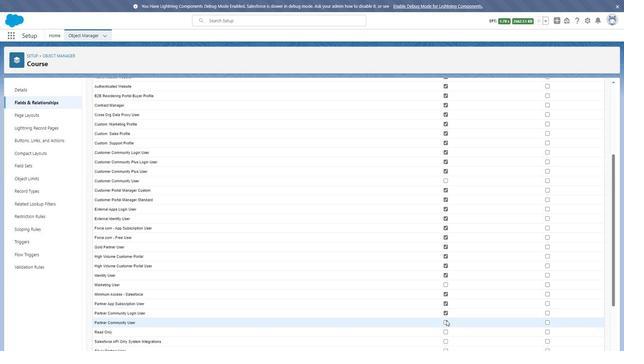 
Action: Mouse moved to (445, 328)
Screenshot: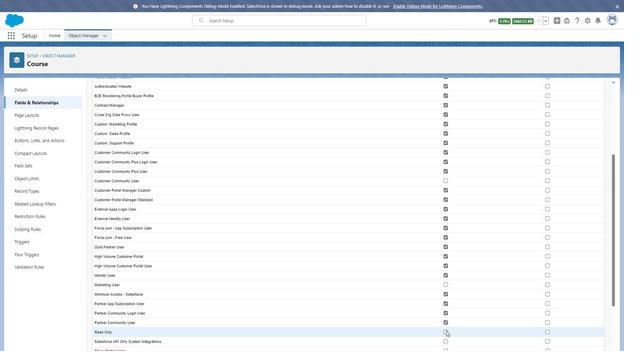 
Action: Mouse pressed left at (445, 328)
Screenshot: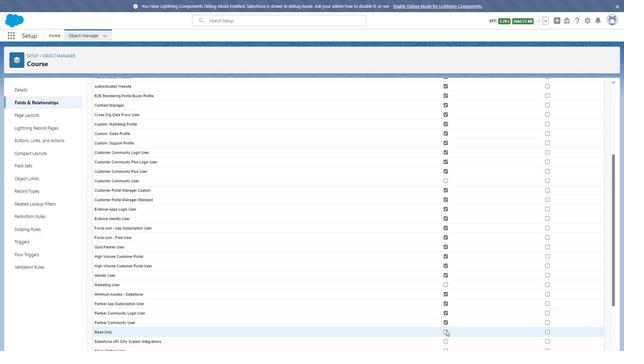
Action: Mouse moved to (444, 337)
Screenshot: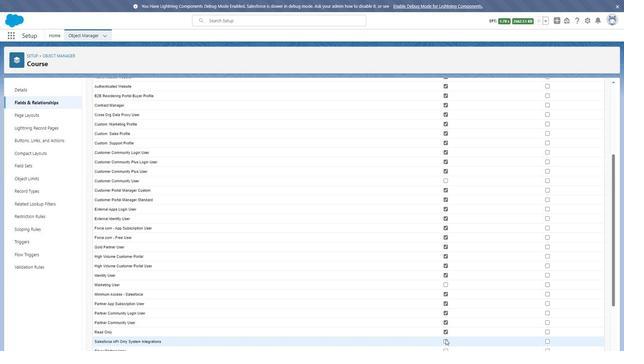 
Action: Mouse pressed left at (444, 337)
Screenshot: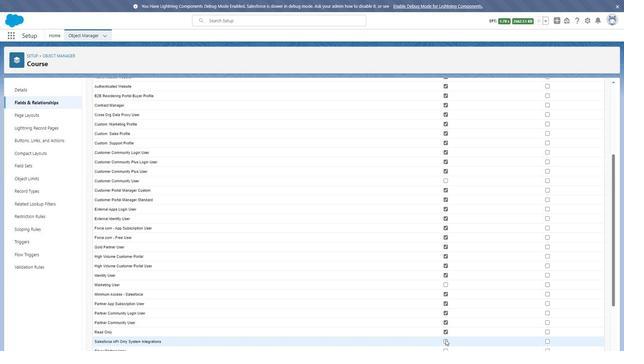 
Action: Mouse scrolled (444, 337) with delta (0, 0)
Screenshot: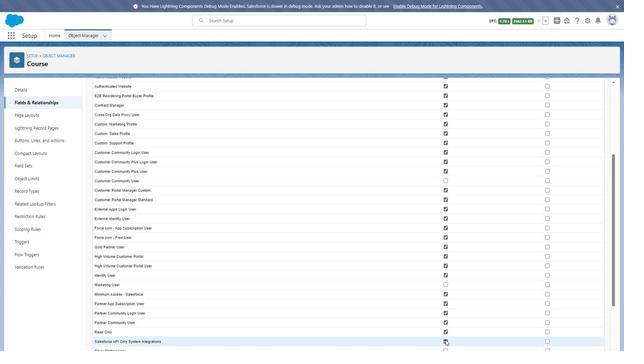
Action: Mouse scrolled (444, 337) with delta (0, 0)
Screenshot: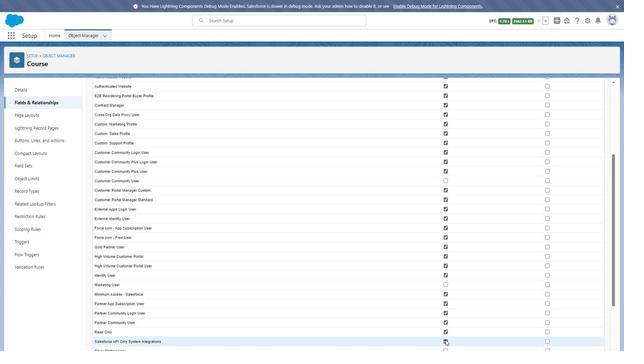 
Action: Mouse moved to (444, 265)
Screenshot: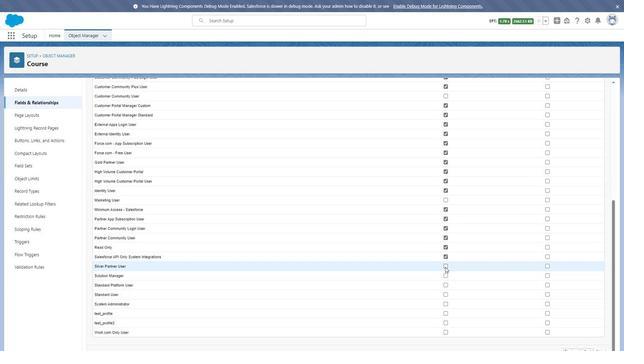 
Action: Mouse pressed left at (444, 265)
Screenshot: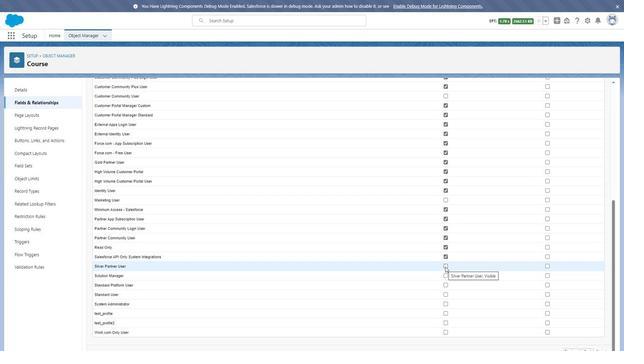 
Action: Mouse moved to (444, 271)
Screenshot: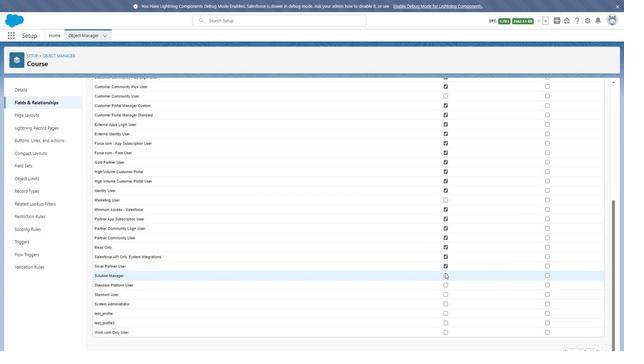 
Action: Mouse pressed left at (444, 271)
Screenshot: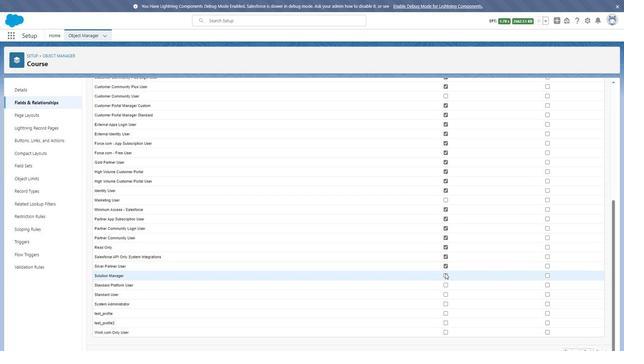 
Action: Mouse moved to (444, 282)
Screenshot: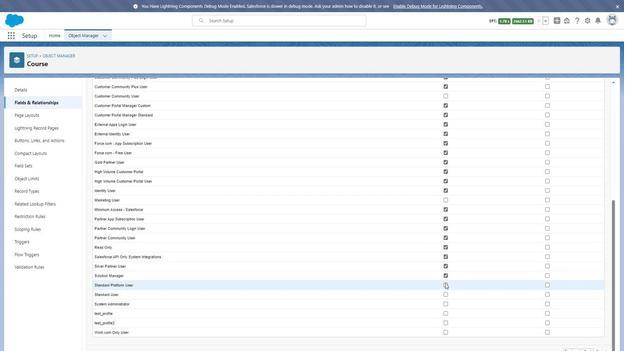 
Action: Mouse pressed left at (444, 282)
Screenshot: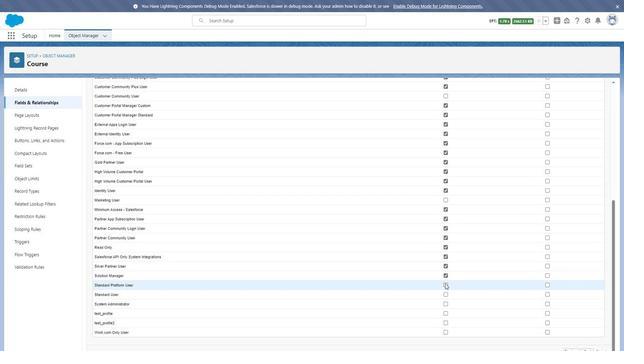 
Action: Mouse moved to (444, 291)
Screenshot: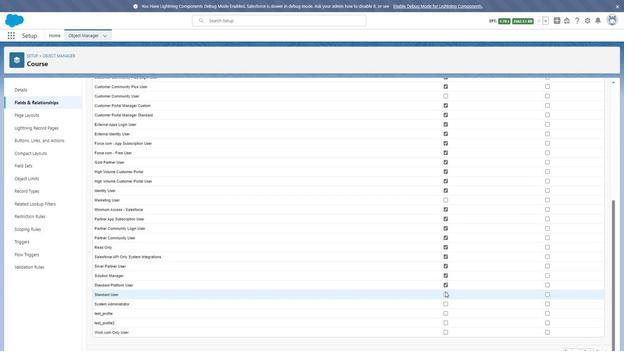 
Action: Mouse pressed left at (444, 291)
Screenshot: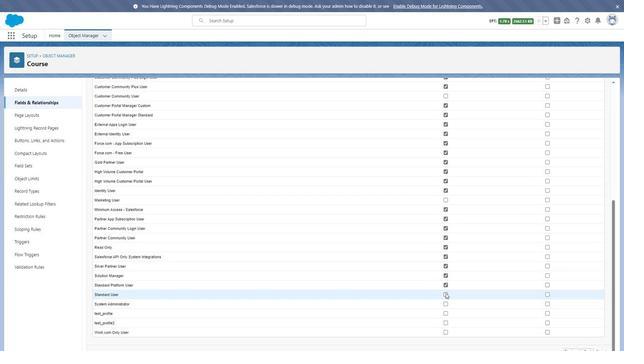 
Action: Mouse moved to (445, 300)
Screenshot: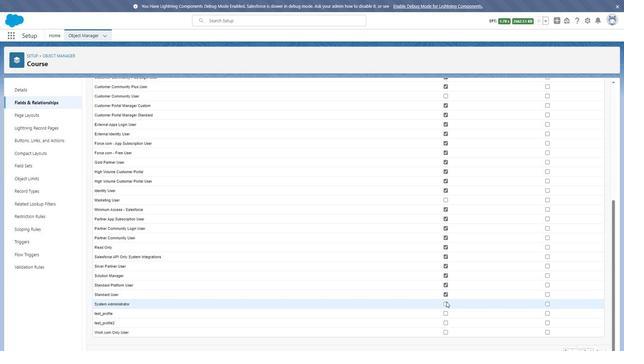 
Action: Mouse pressed left at (445, 300)
Screenshot: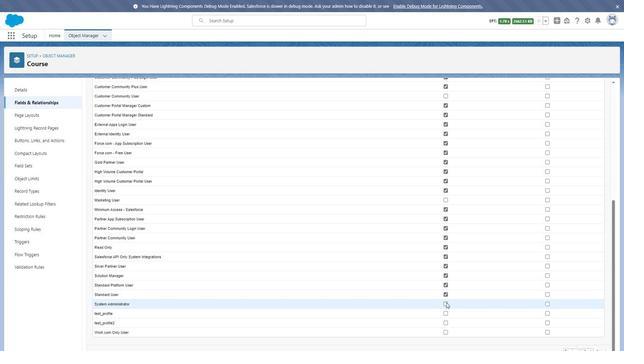 
Action: Mouse moved to (446, 310)
Screenshot: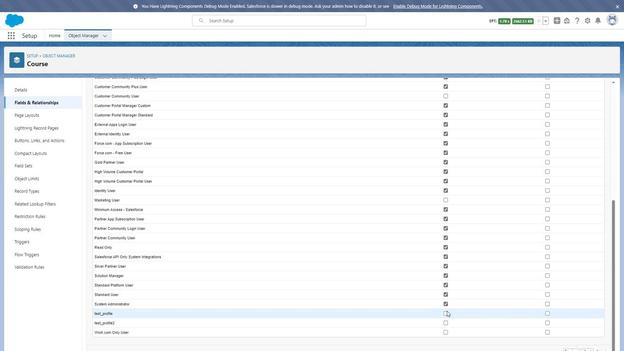 
Action: Mouse pressed left at (446, 310)
Screenshot: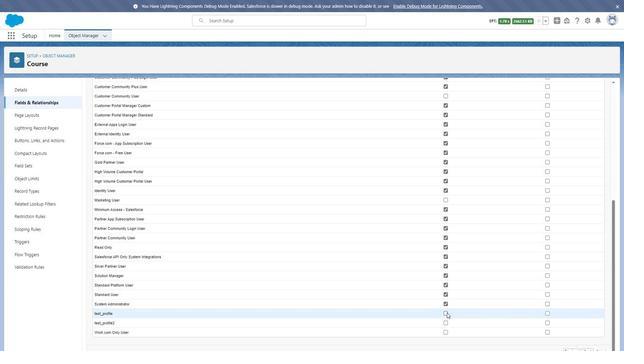
Action: Mouse moved to (445, 321)
Screenshot: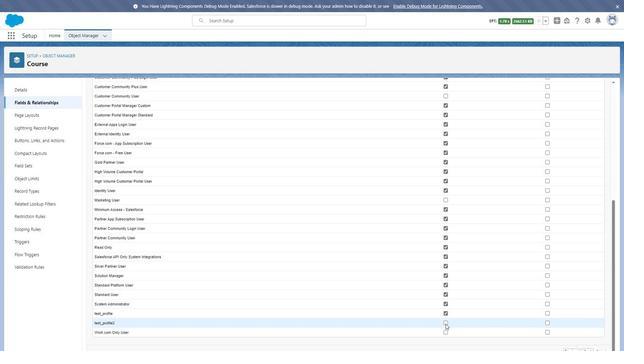 
Action: Mouse pressed left at (445, 321)
Screenshot: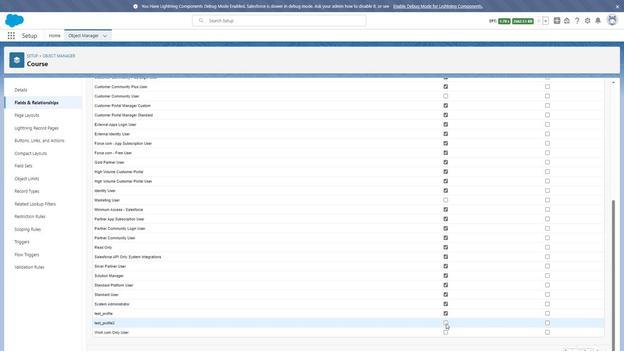 
Action: Mouse moved to (444, 328)
Screenshot: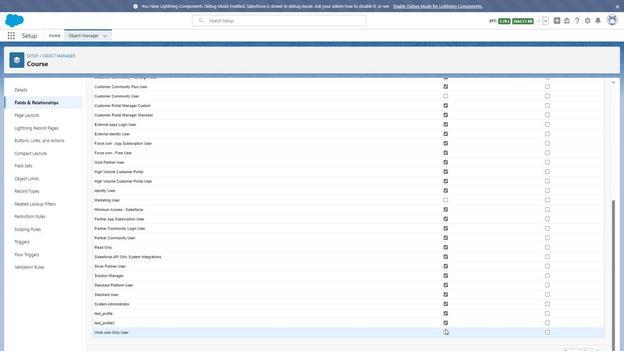 
Action: Mouse pressed left at (444, 328)
Screenshot: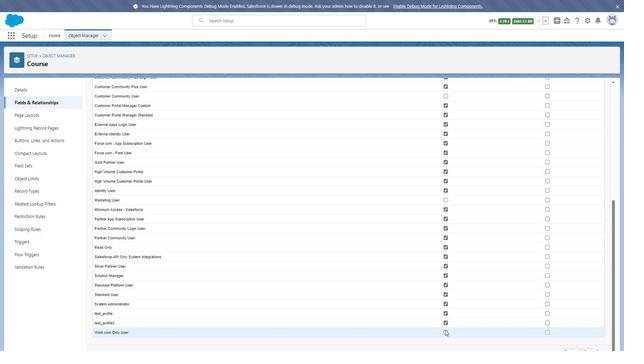 
Action: Mouse moved to (518, 244)
Screenshot: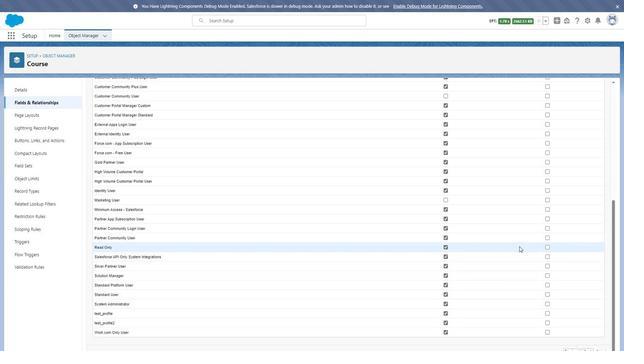 
Action: Mouse scrolled (518, 245) with delta (0, 0)
Screenshot: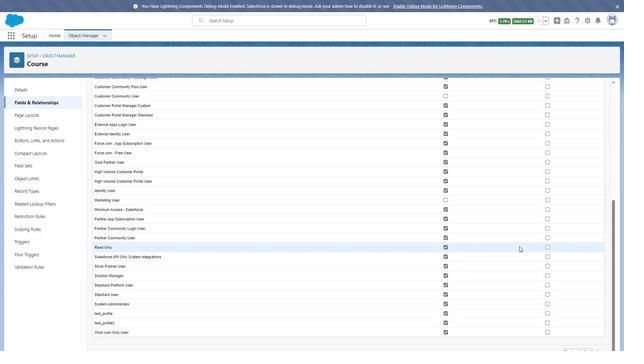 
Action: Mouse scrolled (518, 245) with delta (0, 0)
Screenshot: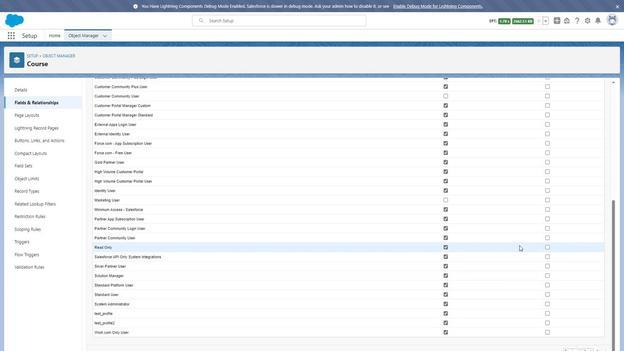 
Action: Mouse moved to (518, 244)
Screenshot: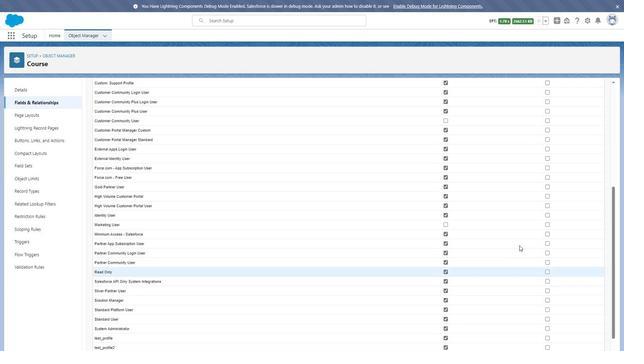 
Action: Mouse scrolled (518, 245) with delta (0, 0)
Screenshot: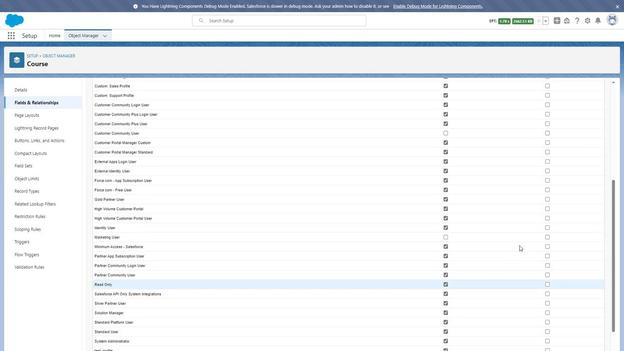 
Action: Mouse moved to (518, 244)
Screenshot: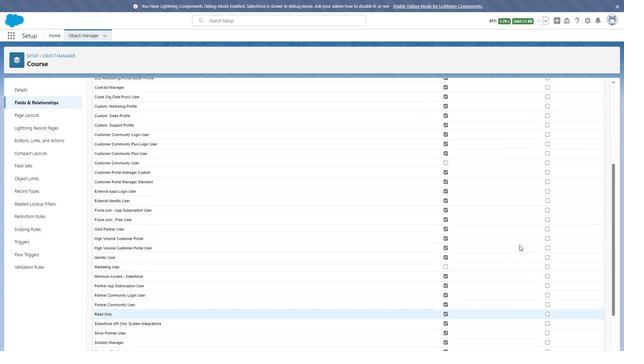 
Action: Mouse scrolled (518, 244) with delta (0, 0)
Screenshot: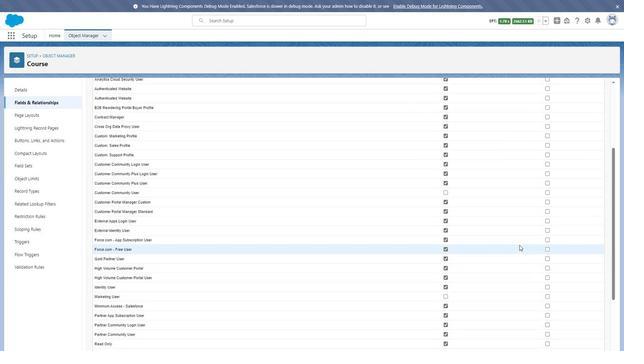
Action: Mouse moved to (547, 143)
Screenshot: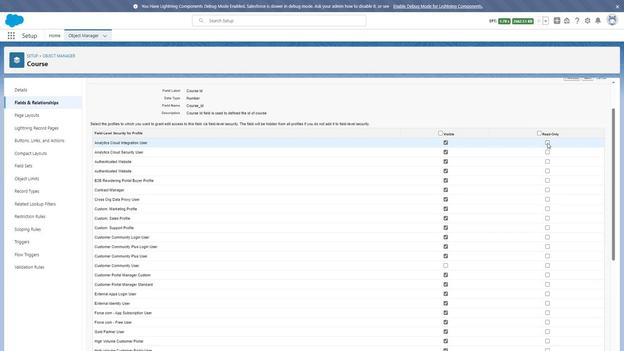 
Action: Mouse pressed left at (547, 143)
Screenshot: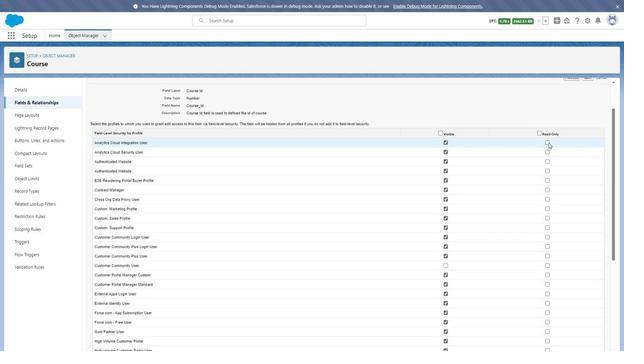 
Action: Mouse moved to (546, 151)
Screenshot: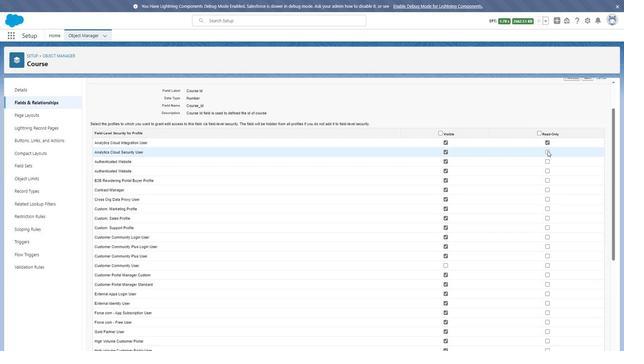 
Action: Mouse pressed left at (546, 151)
Screenshot: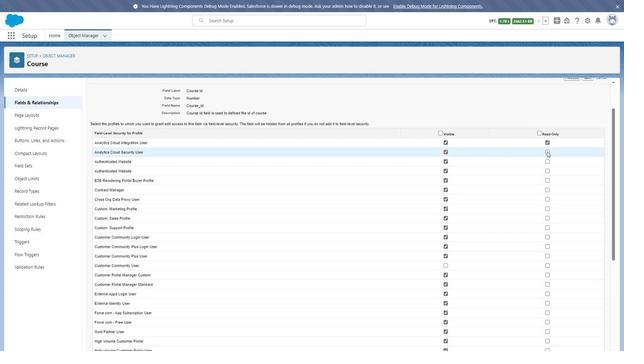 
Action: Mouse moved to (547, 161)
Screenshot: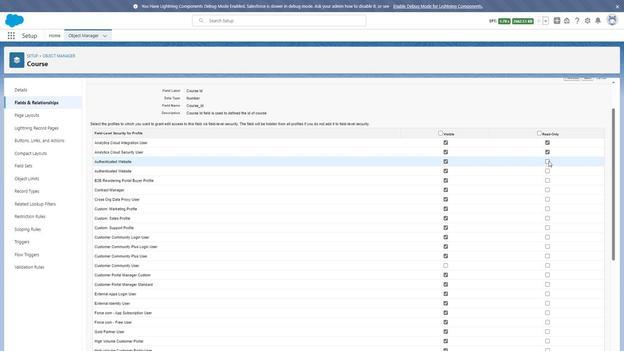 
Action: Mouse pressed left at (547, 161)
Screenshot: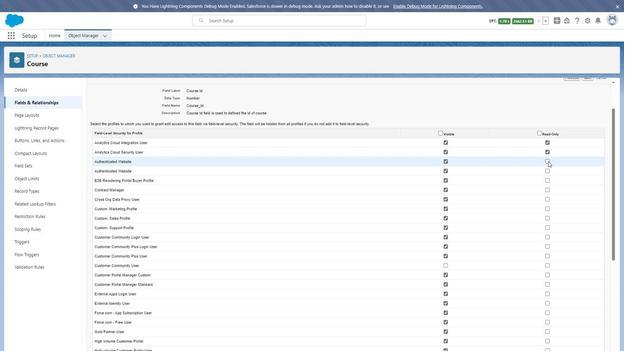 
Action: Mouse moved to (547, 171)
Screenshot: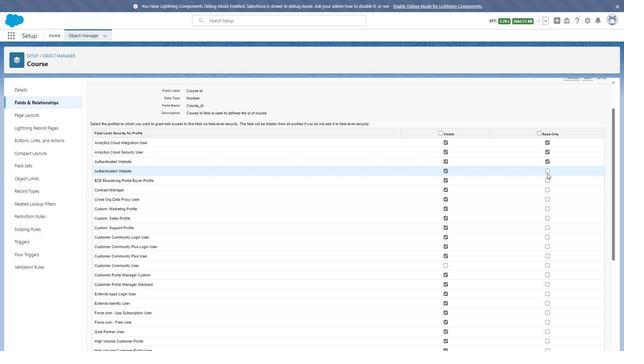 
Action: Mouse pressed left at (547, 171)
Screenshot: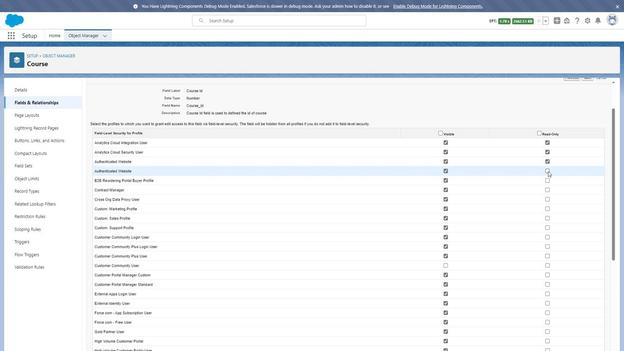 
Action: Mouse moved to (548, 181)
Screenshot: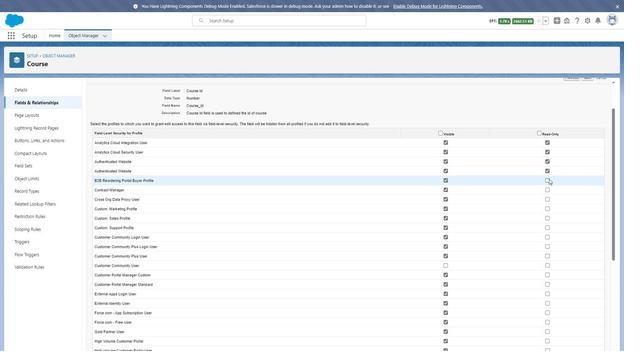 
Action: Mouse pressed left at (548, 181)
Screenshot: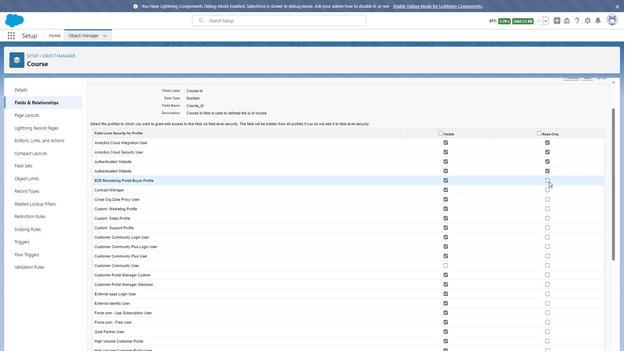 
Action: Mouse moved to (547, 189)
Screenshot: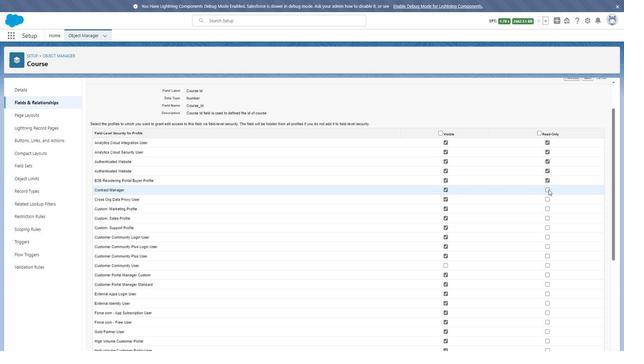 
Action: Mouse pressed left at (547, 189)
Screenshot: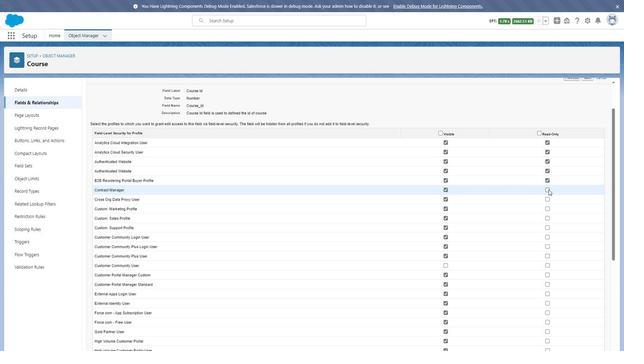 
Action: Mouse moved to (546, 199)
Screenshot: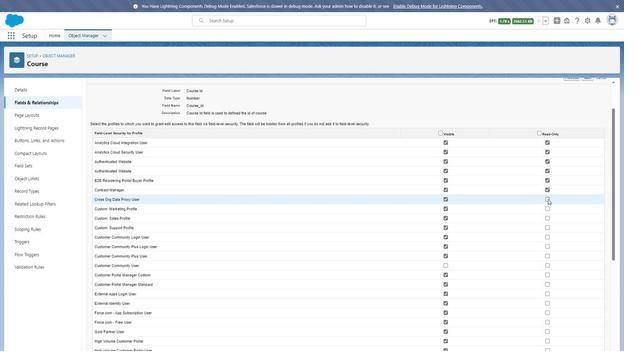 
Action: Mouse pressed left at (546, 199)
Screenshot: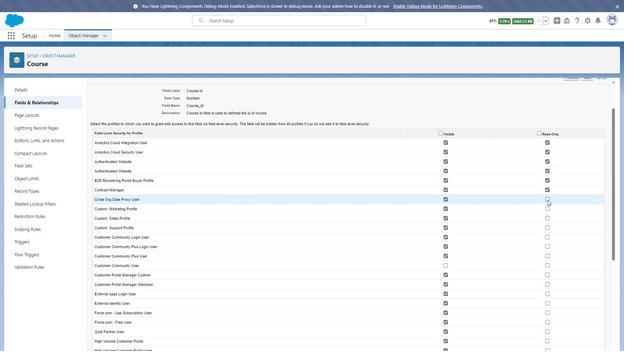
Action: Mouse moved to (545, 208)
Screenshot: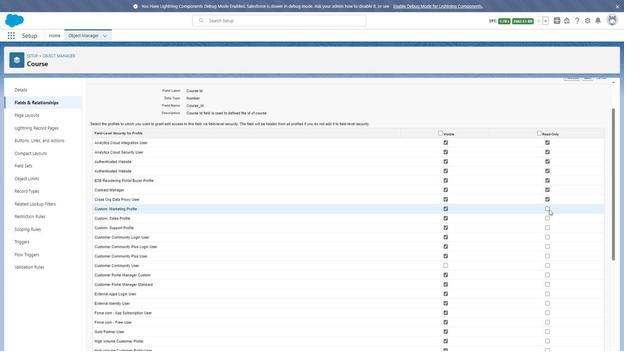 
Action: Mouse pressed left at (545, 208)
Screenshot: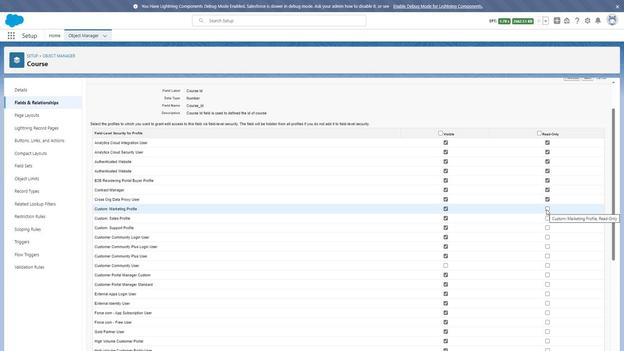
Action: Mouse moved to (545, 216)
Screenshot: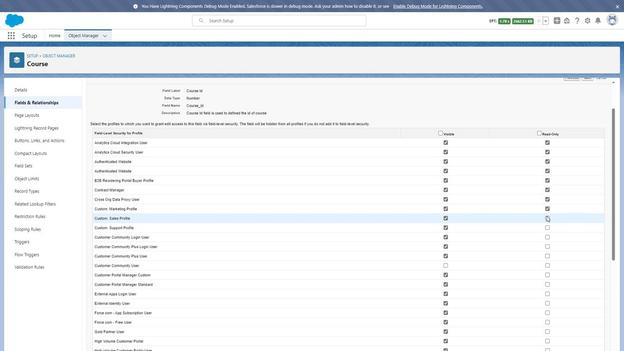 
Action: Mouse pressed left at (545, 216)
Screenshot: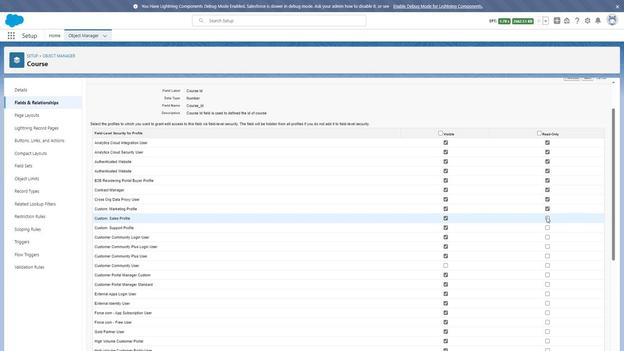 
Action: Mouse moved to (545, 225)
Screenshot: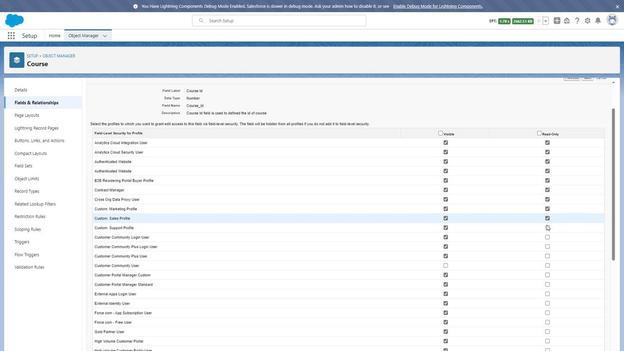 
Action: Mouse pressed left at (545, 225)
Screenshot: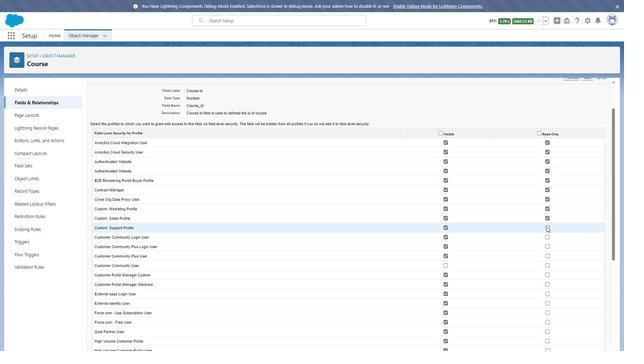 
Action: Mouse moved to (545, 236)
Screenshot: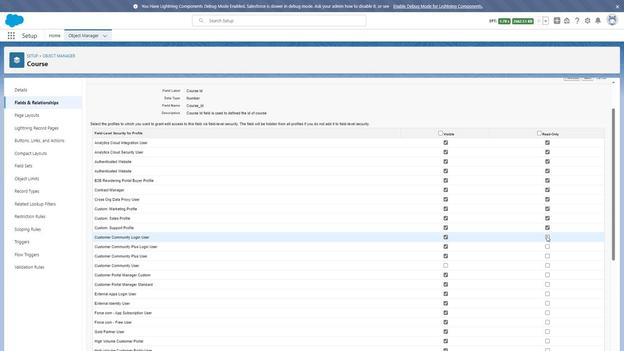 
Action: Mouse pressed left at (545, 236)
Screenshot: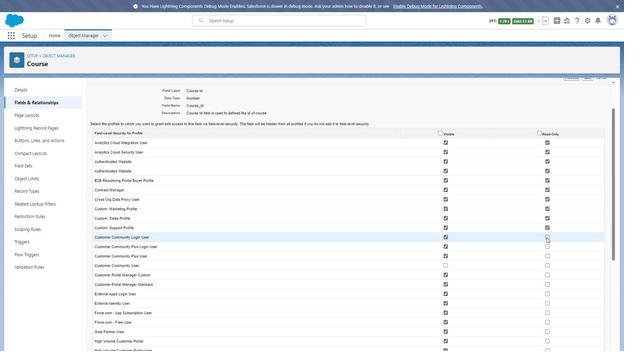 
Action: Mouse moved to (547, 246)
Screenshot: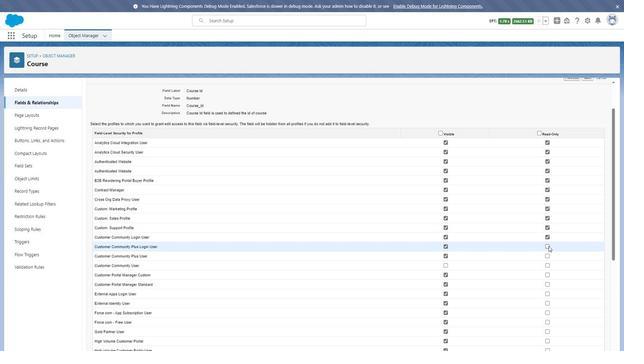 
Action: Mouse pressed left at (547, 246)
Screenshot: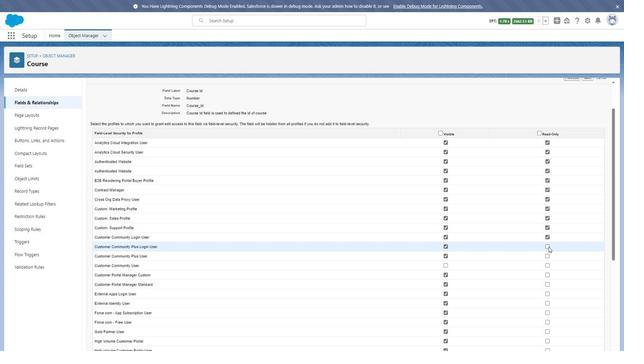 
Action: Mouse moved to (546, 256)
Screenshot: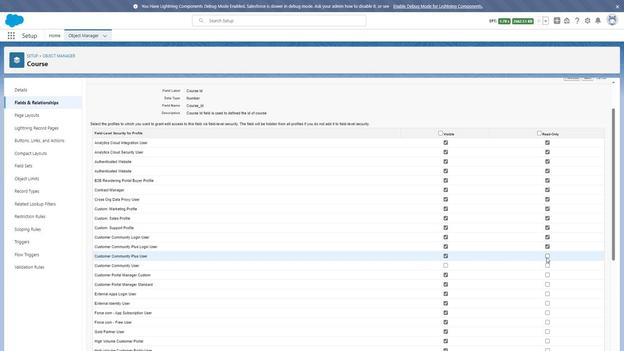 
Action: Mouse pressed left at (546, 256)
Screenshot: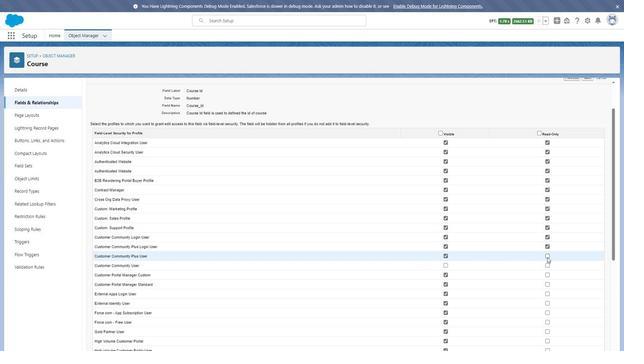 
Action: Mouse moved to (546, 274)
Screenshot: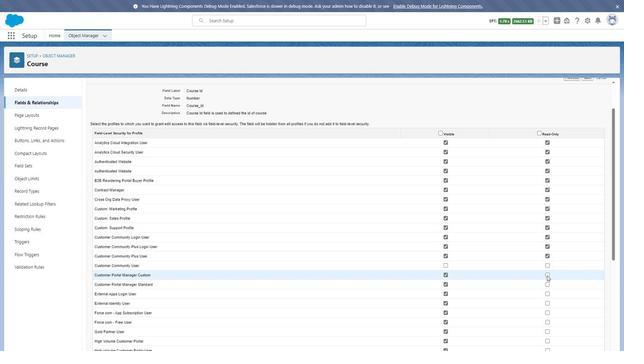 
Action: Mouse pressed left at (546, 274)
Screenshot: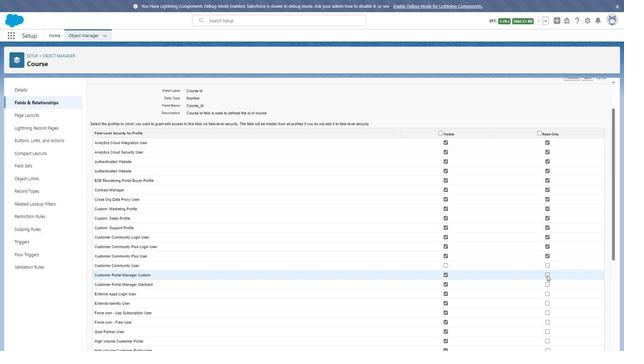 
Action: Mouse moved to (547, 282)
Screenshot: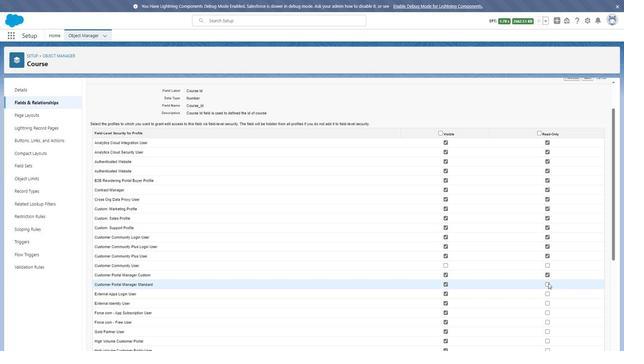 
Action: Mouse pressed left at (547, 282)
Screenshot: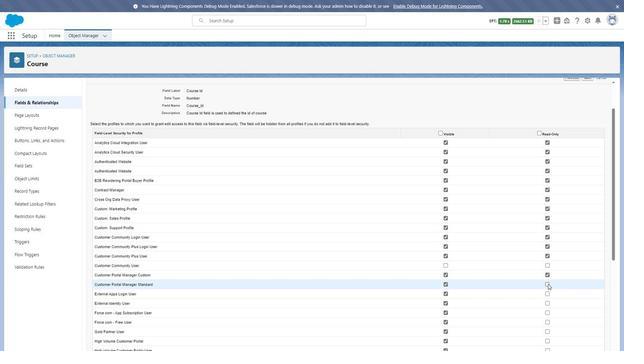 
Action: Mouse moved to (546, 291)
Screenshot: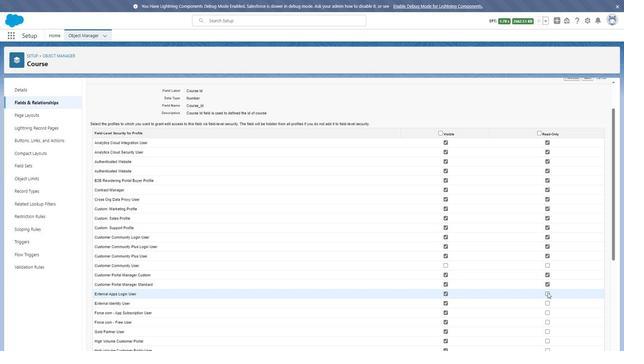 
Action: Mouse pressed left at (546, 291)
Screenshot: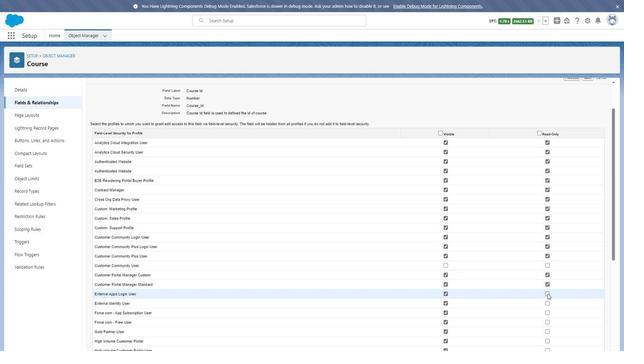 
Action: Mouse moved to (546, 299)
Screenshot: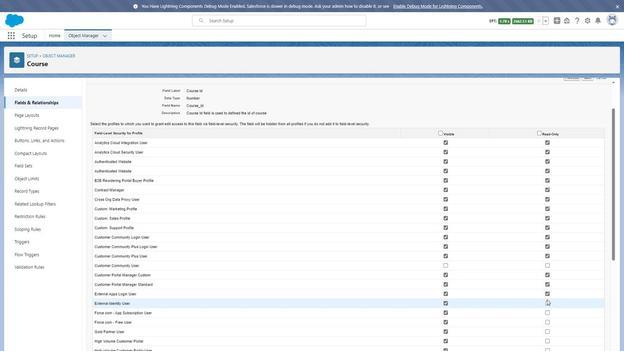 
Action: Mouse pressed left at (546, 299)
Screenshot: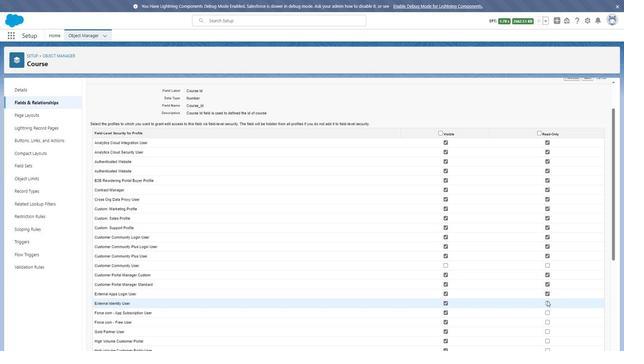 
Action: Mouse moved to (546, 303)
Screenshot: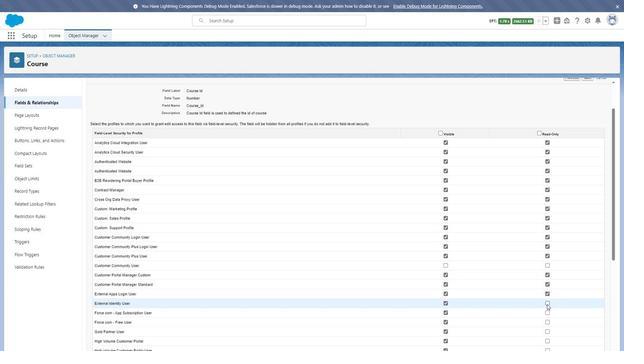 
Action: Mouse pressed left at (546, 303)
Screenshot: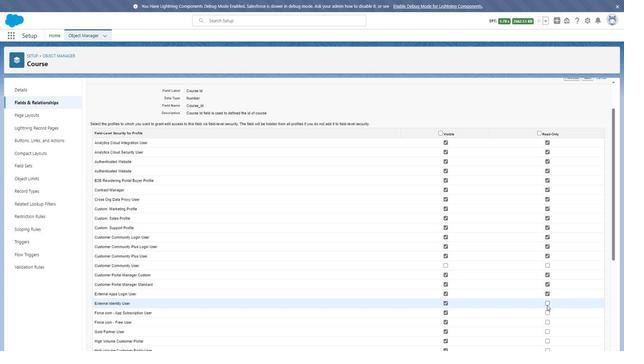 
Action: Mouse moved to (546, 309)
Screenshot: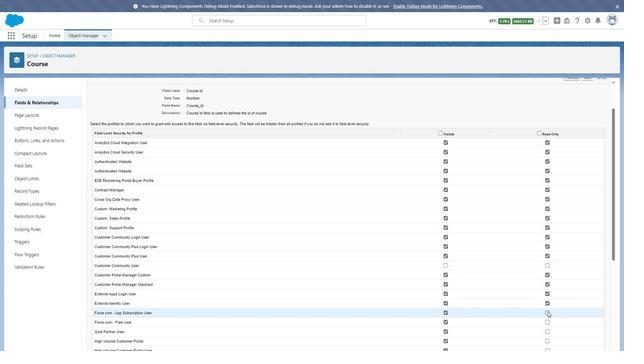 
Action: Mouse pressed left at (546, 309)
Screenshot: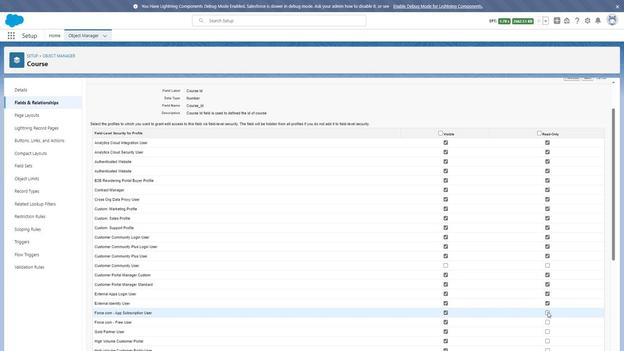 
Action: Mouse moved to (547, 319)
Screenshot: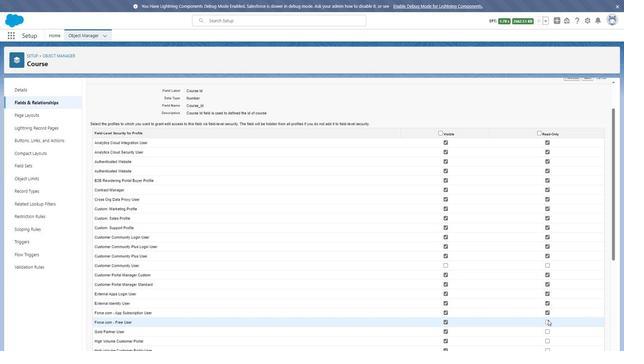 
Action: Mouse pressed left at (547, 319)
Screenshot: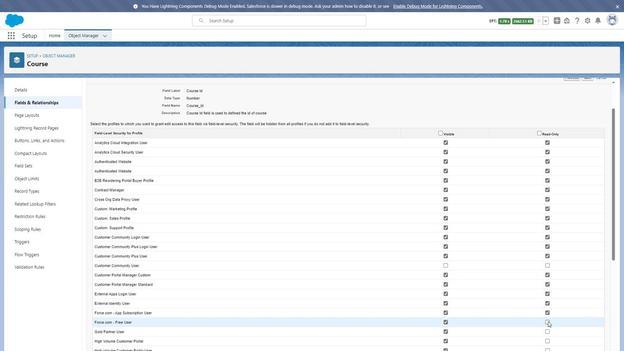 
Action: Mouse moved to (546, 328)
Screenshot: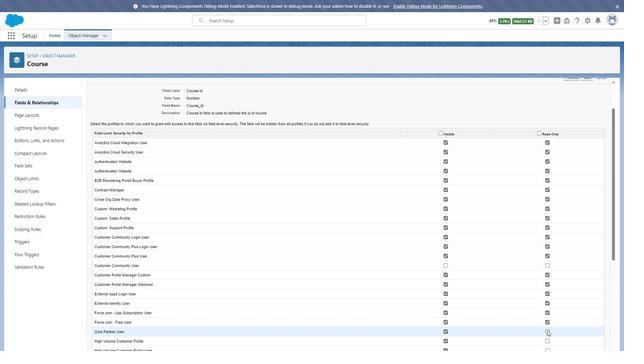 
Action: Mouse pressed left at (546, 328)
Screenshot: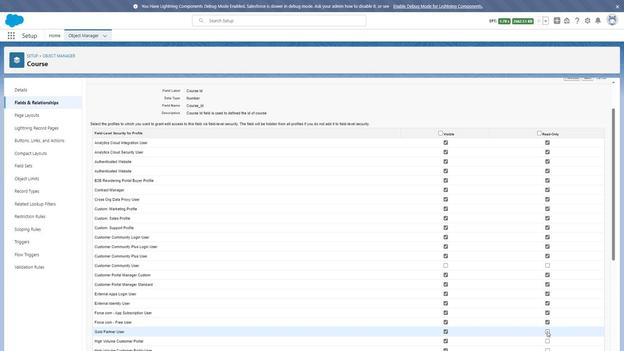 
Action: Mouse moved to (546, 338)
Screenshot: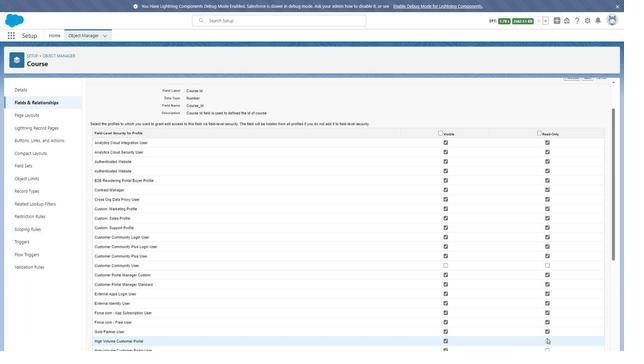 
Action: Mouse pressed left at (546, 338)
Screenshot: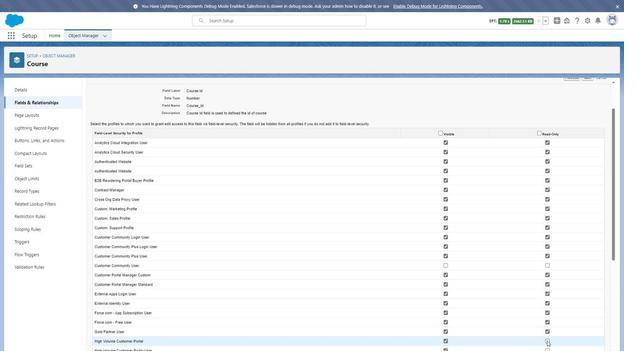 
Action: Mouse moved to (546, 348)
Screenshot: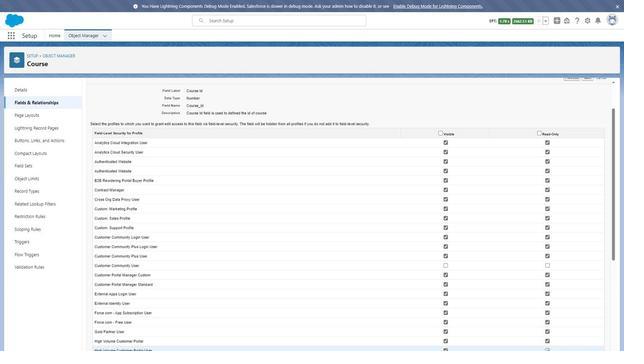 
Action: Mouse pressed left at (546, 348)
Screenshot: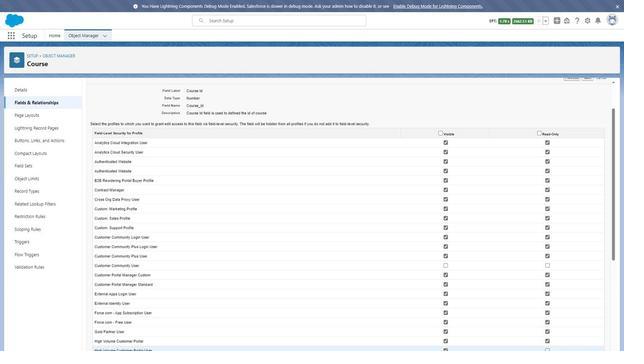 
Action: Mouse moved to (547, 345)
Screenshot: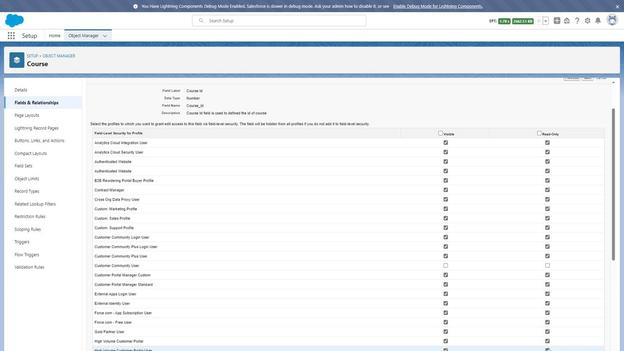 
Action: Mouse scrolled (547, 345) with delta (0, 0)
Screenshot: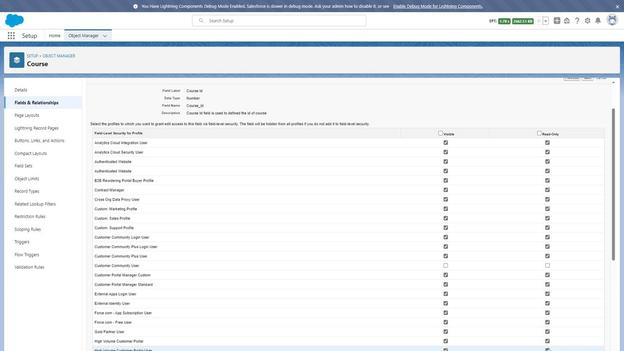 
Action: Mouse moved to (545, 345)
Screenshot: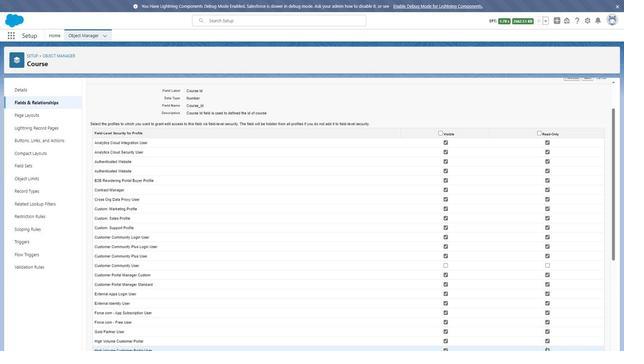 
Action: Mouse scrolled (545, 345) with delta (0, 0)
Screenshot: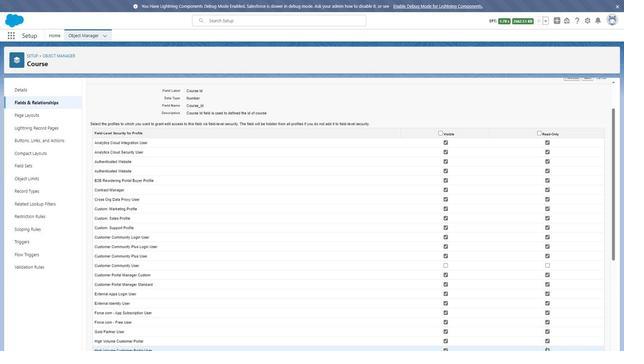 
Action: Mouse moved to (545, 272)
Screenshot: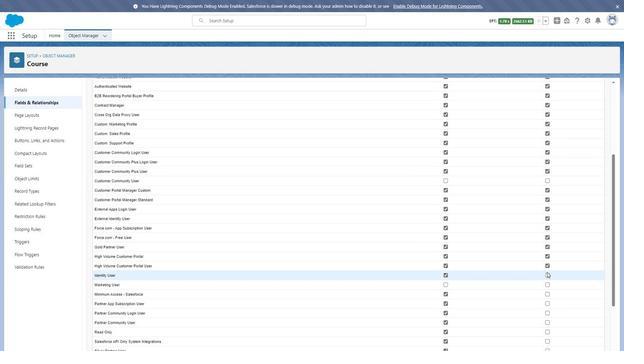 
Action: Mouse pressed left at (545, 272)
Screenshot: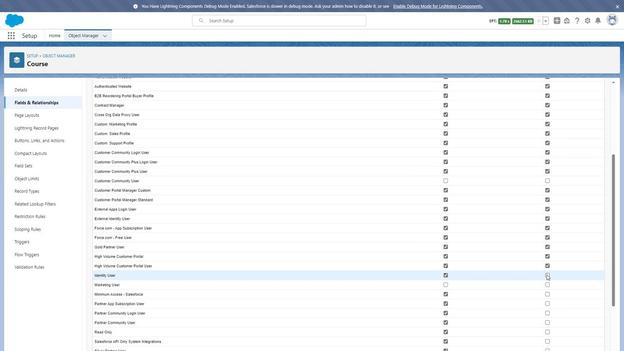 
Action: Mouse moved to (546, 290)
Screenshot: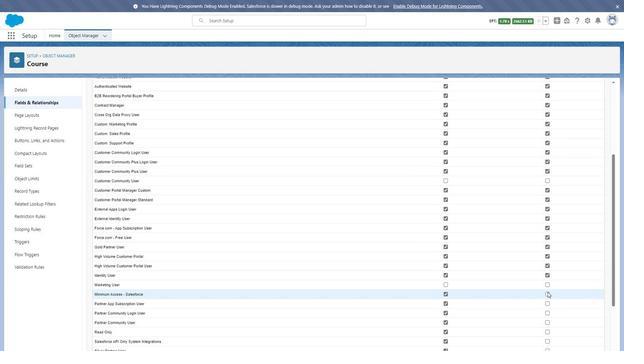 
Action: Mouse pressed left at (546, 290)
Screenshot: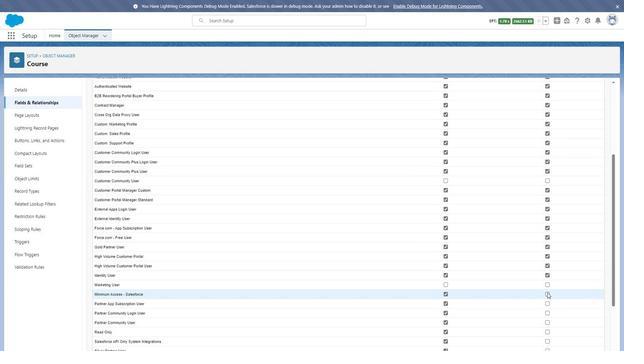 
Action: Mouse moved to (546, 300)
Screenshot: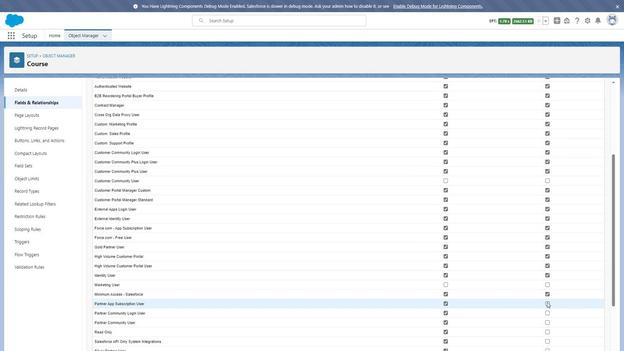 
Action: Mouse pressed left at (546, 300)
Screenshot: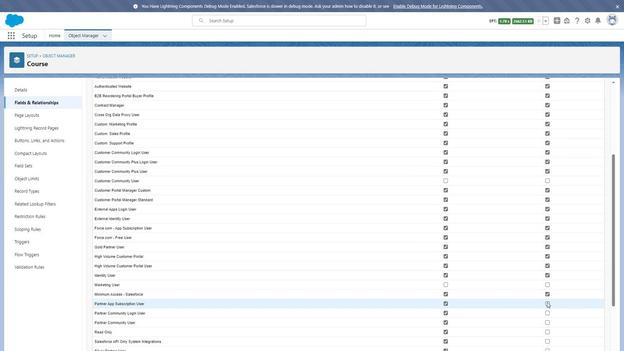 
Action: Mouse moved to (545, 310)
Screenshot: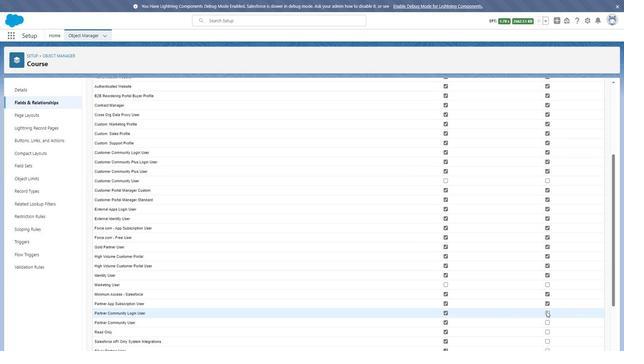 
Action: Mouse pressed left at (545, 310)
Screenshot: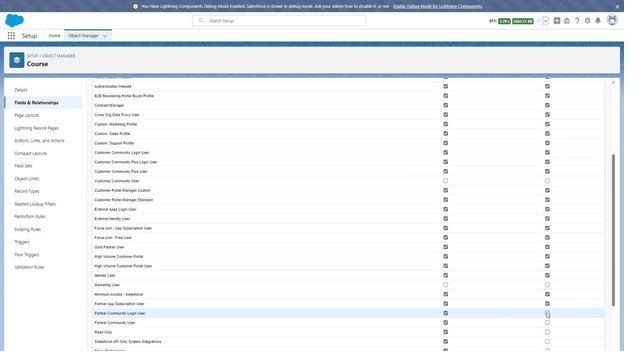 
Action: Mouse moved to (545, 321)
Screenshot: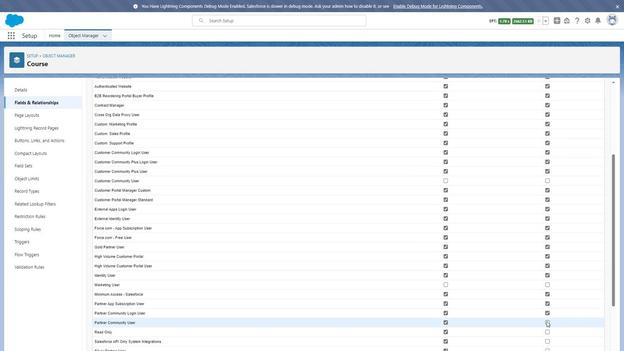 
Action: Mouse pressed left at (545, 321)
Screenshot: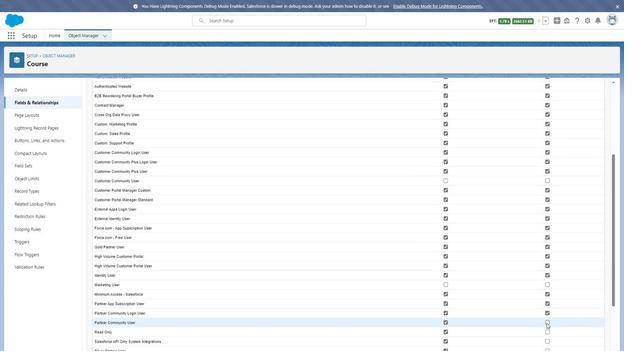
Action: Mouse moved to (547, 329)
Screenshot: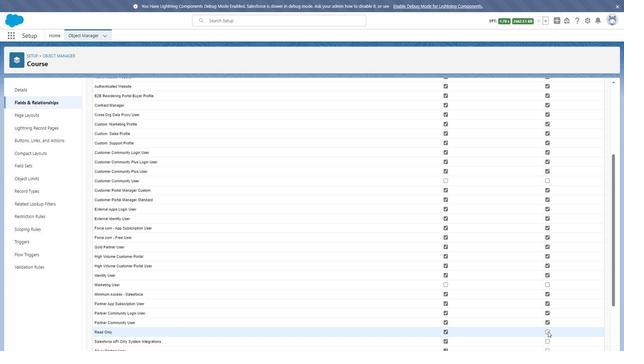 
Action: Mouse pressed left at (547, 329)
Screenshot: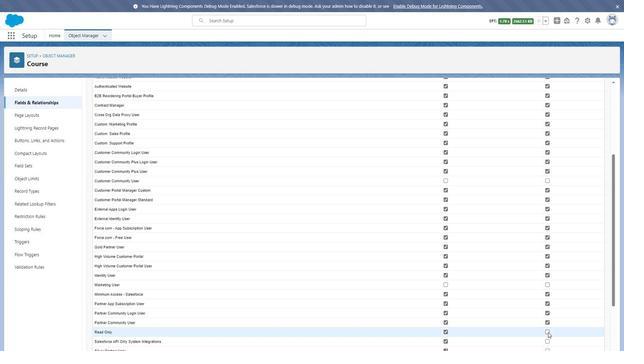 
Action: Mouse moved to (546, 339)
Screenshot: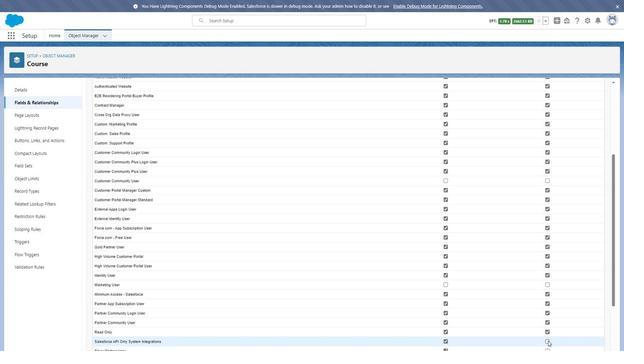 
Action: Mouse pressed left at (546, 339)
Screenshot: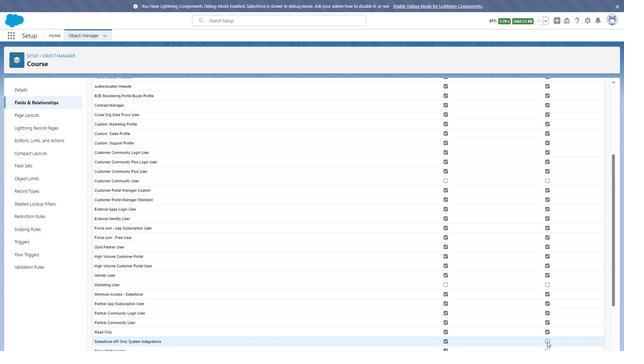 
Action: Mouse moved to (546, 349)
Screenshot: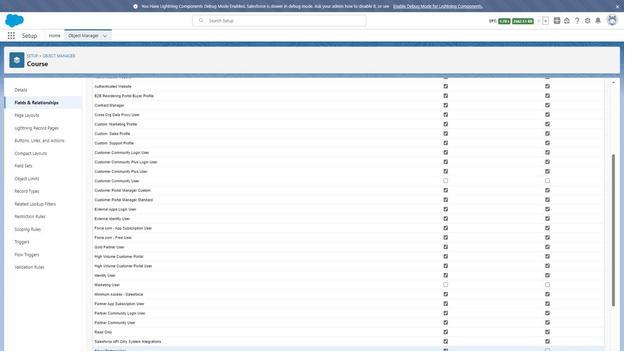 
Action: Mouse pressed left at (546, 349)
Screenshot: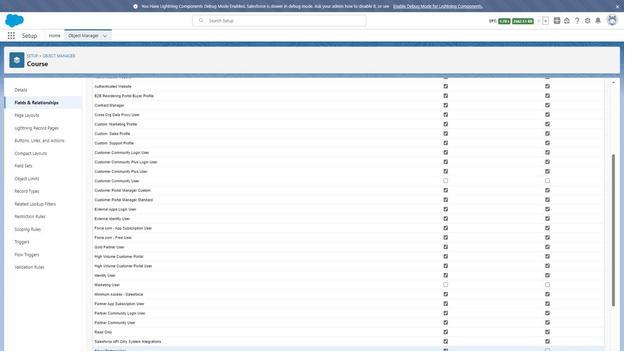 
Action: Mouse moved to (545, 324)
Screenshot: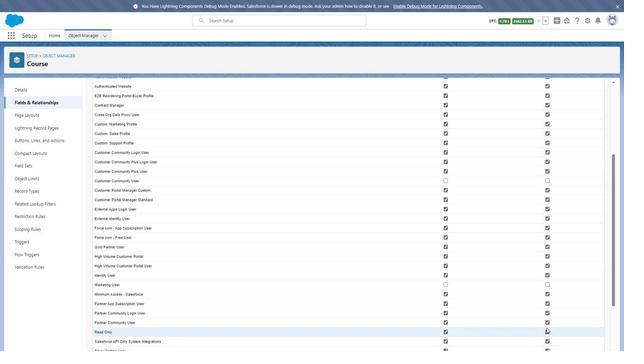 
Action: Mouse scrolled (545, 323) with delta (0, 0)
Screenshot: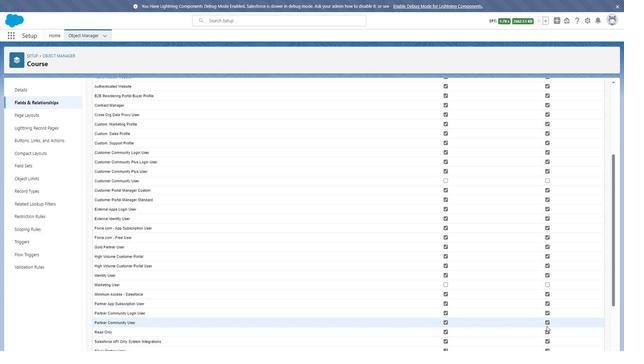 
Action: Mouse scrolled (545, 323) with delta (0, 0)
Screenshot: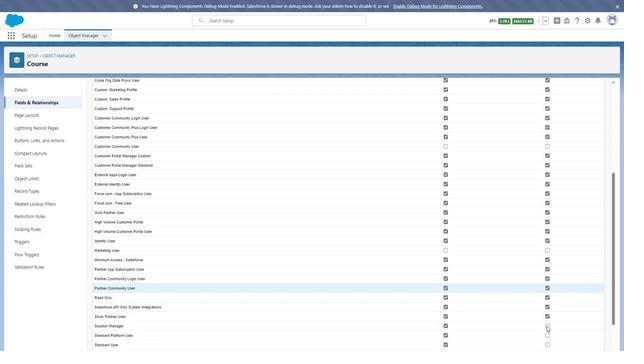 
Action: Mouse scrolled (545, 323) with delta (0, 0)
Screenshot: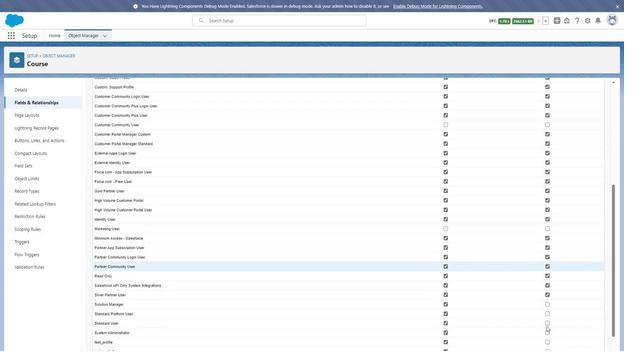 
Action: Mouse moved to (547, 275)
Screenshot: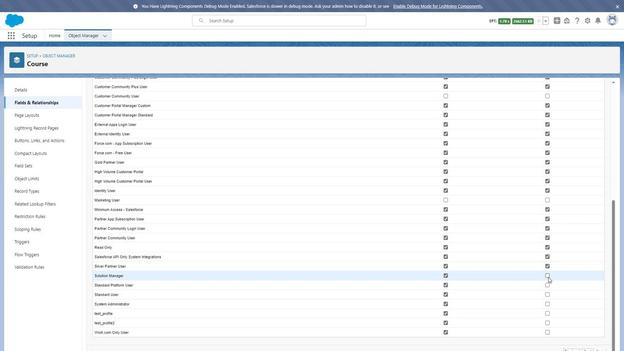
Action: Mouse pressed left at (547, 275)
Screenshot: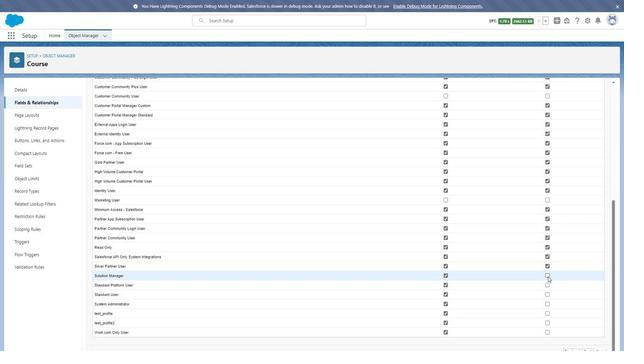 
Action: Mouse moved to (546, 282)
Screenshot: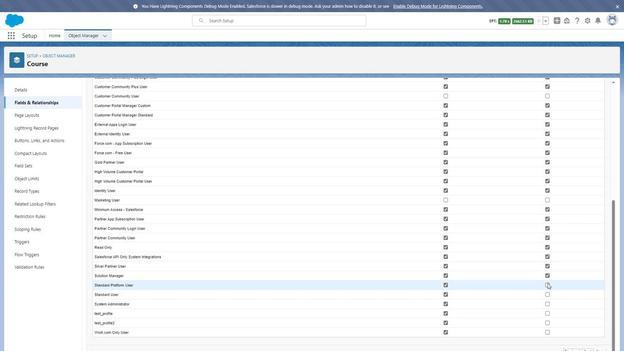 
Action: Mouse pressed left at (546, 282)
Screenshot: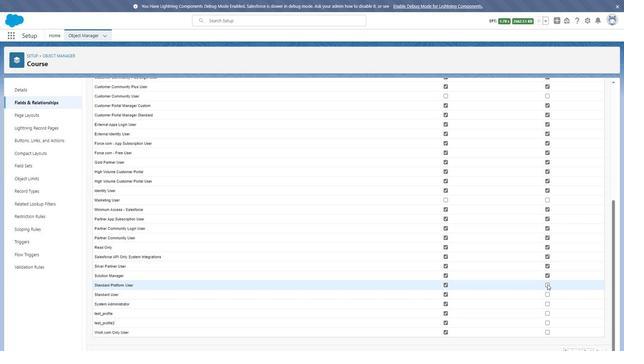 
Action: Mouse moved to (546, 292)
Screenshot: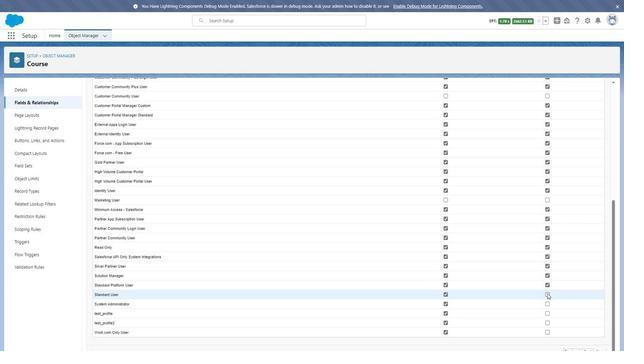 
Action: Mouse pressed left at (546, 292)
Screenshot: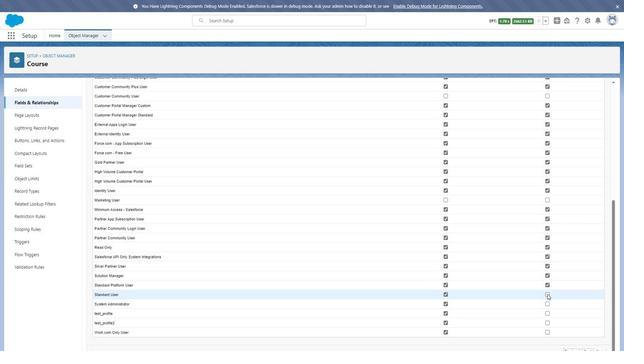 
Action: Mouse moved to (545, 302)
Screenshot: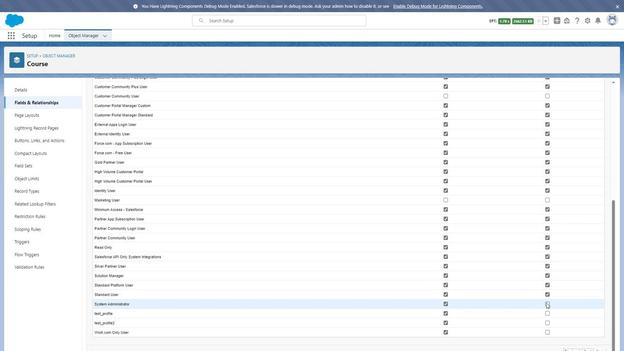 
Action: Mouse pressed left at (545, 302)
Screenshot: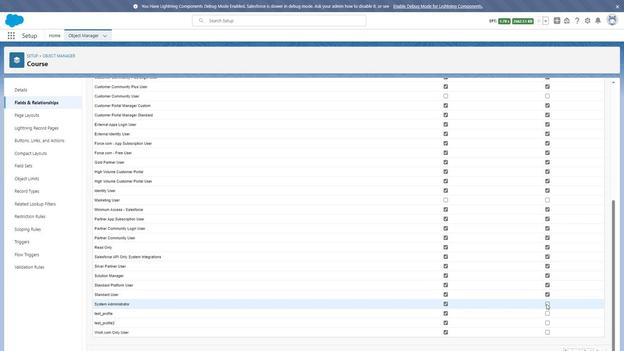 
Action: Mouse moved to (545, 310)
Screenshot: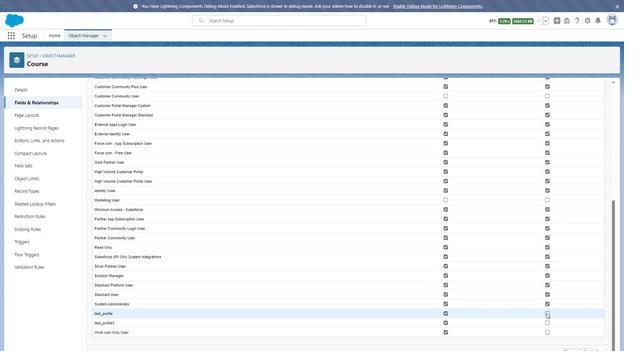 
Action: Mouse pressed left at (545, 310)
Screenshot: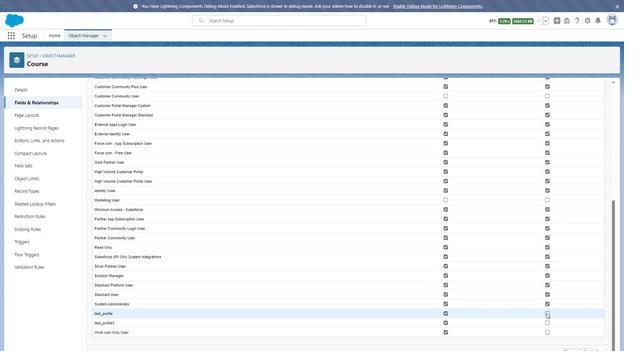 
Action: Mouse moved to (546, 319)
Screenshot: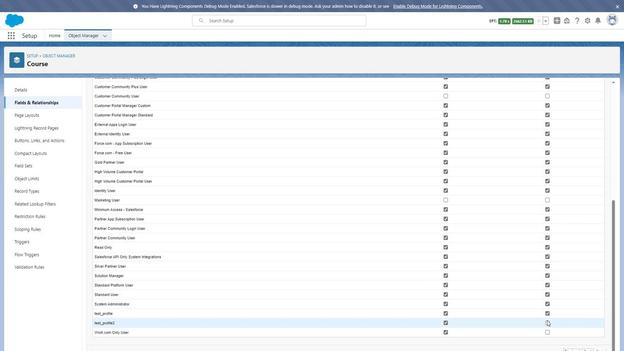
Action: Mouse pressed left at (546, 319)
Screenshot: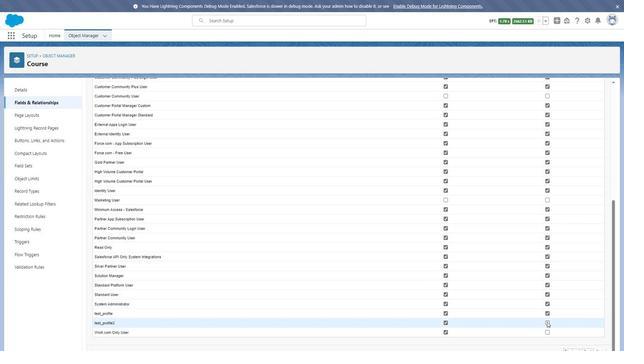 
Action: Mouse moved to (546, 329)
Screenshot: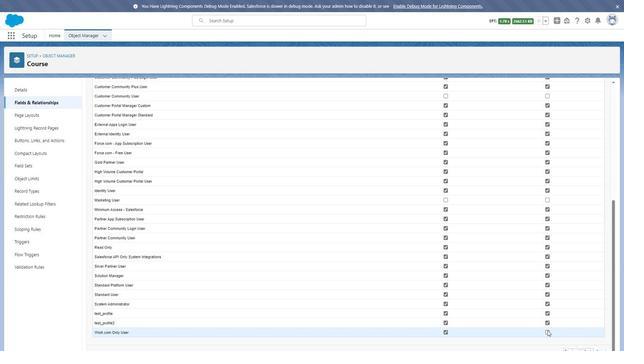 
Action: Mouse pressed left at (546, 329)
Screenshot: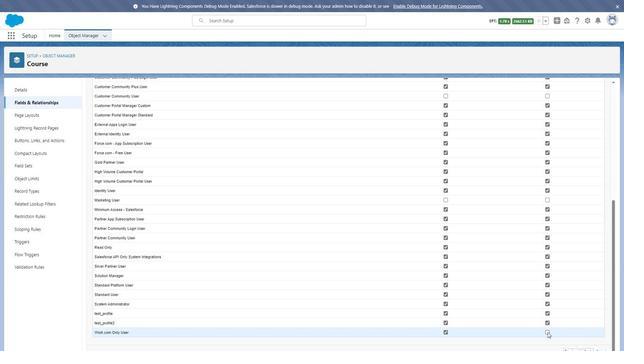 
Action: Mouse moved to (586, 349)
Screenshot: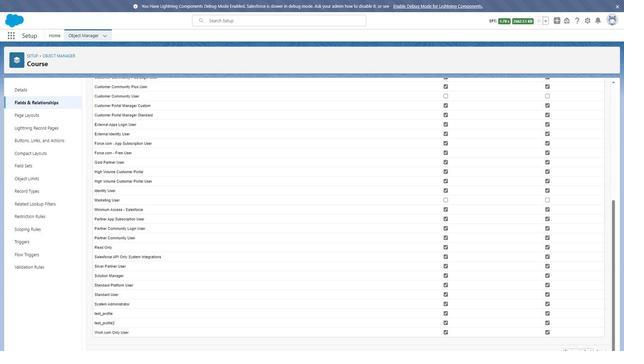 
Action: Mouse pressed left at (586, 349)
Screenshot: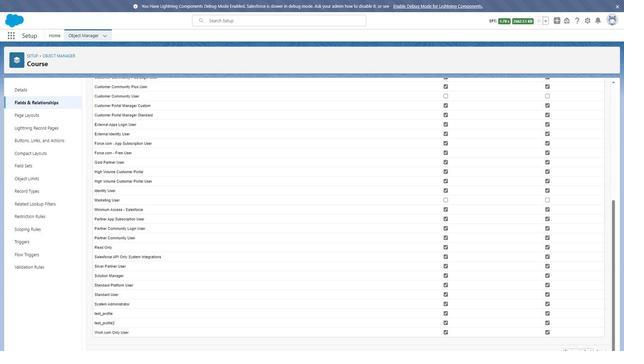 
Action: Mouse moved to (589, 217)
Screenshot: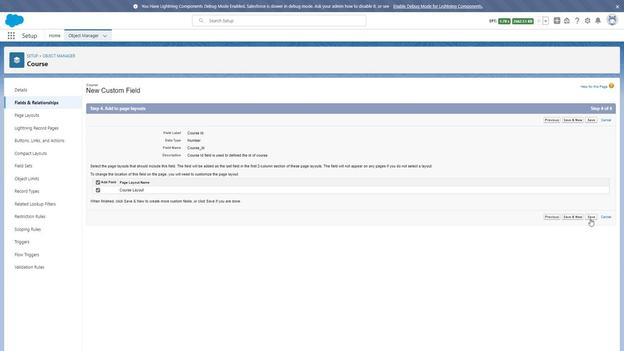 
Action: Mouse pressed left at (589, 217)
Screenshot: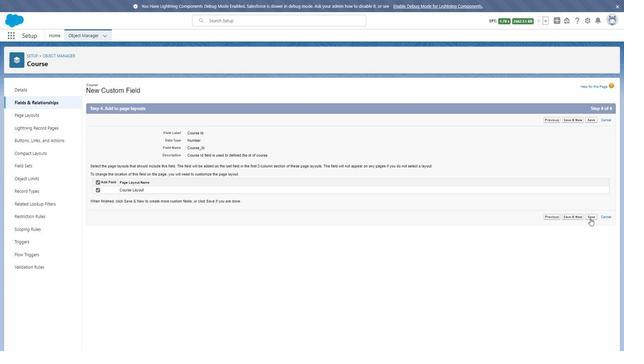 
Action: Mouse moved to (470, 91)
Screenshot: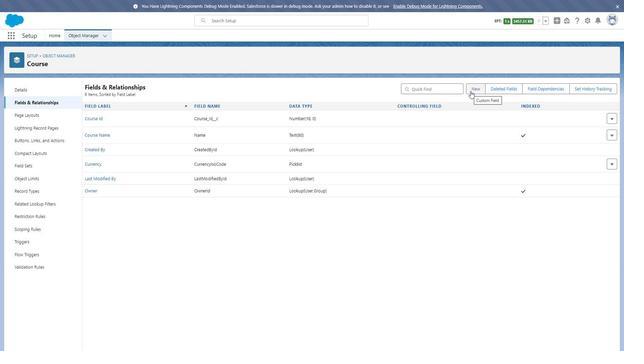 
Action: Mouse pressed left at (470, 91)
Screenshot: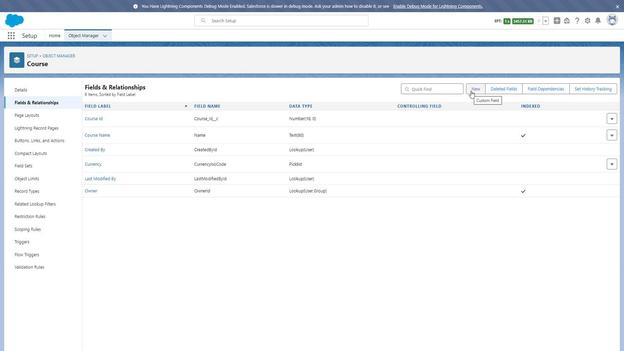 
Action: Mouse moved to (90, 301)
Screenshot: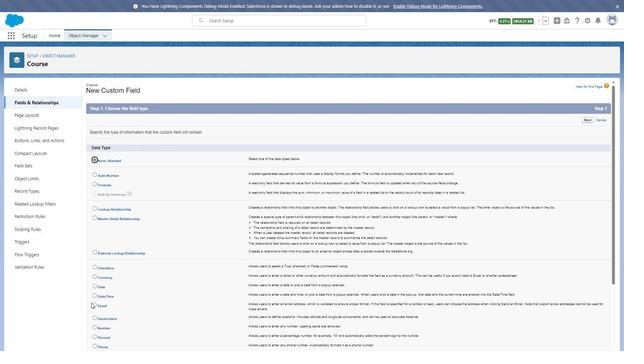 
Action: Mouse scrolled (90, 300) with delta (0, 0)
Screenshot: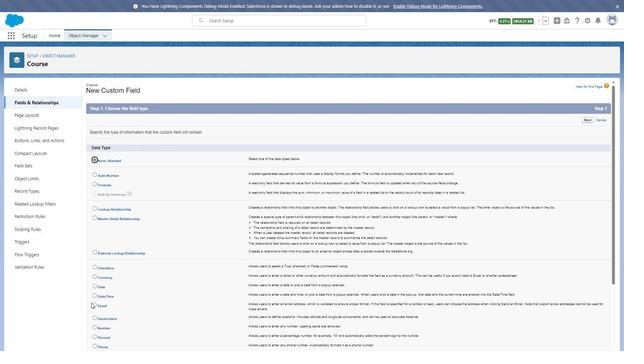 
Action: Mouse scrolled (90, 300) with delta (0, 0)
Screenshot: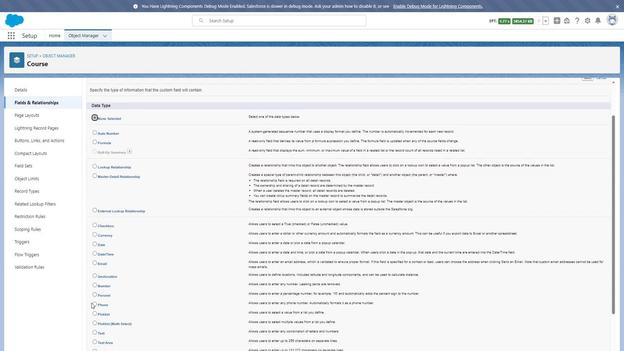 
Action: Mouse scrolled (90, 300) with delta (0, 0)
Screenshot: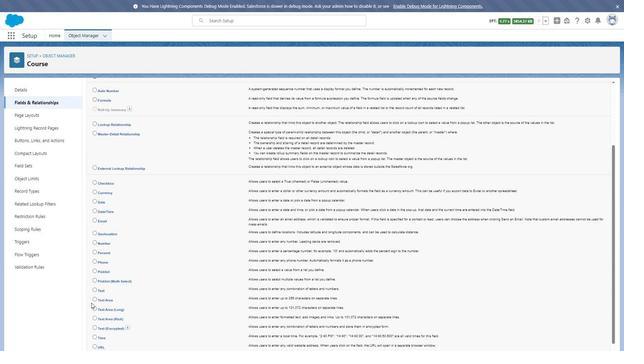 
Action: Mouse moved to (92, 276)
Screenshot: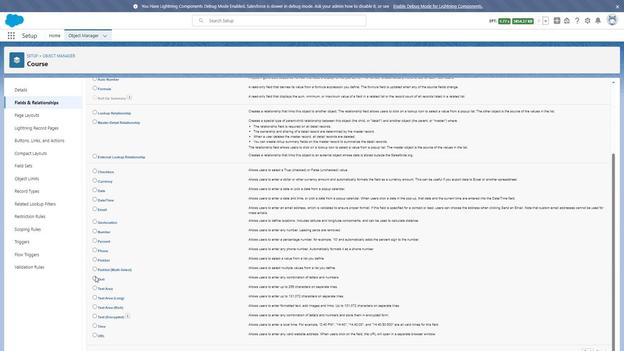 
Action: Mouse pressed left at (92, 276)
Screenshot: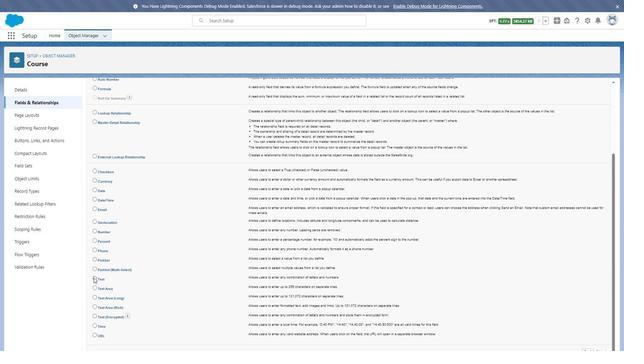 
Action: Mouse moved to (589, 349)
Screenshot: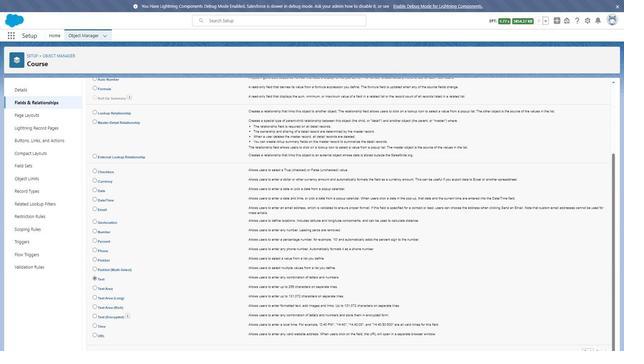 
Action: Mouse pressed left at (589, 349)
Screenshot: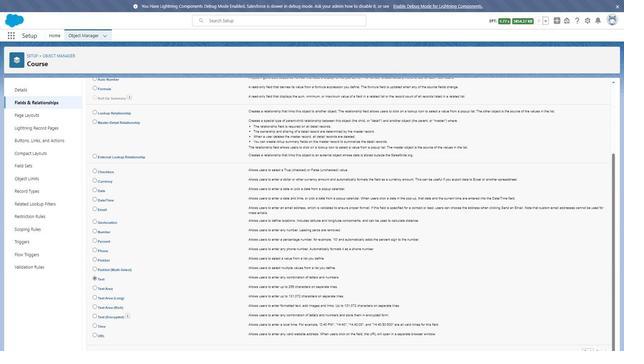 
Action: Mouse moved to (190, 134)
Screenshot: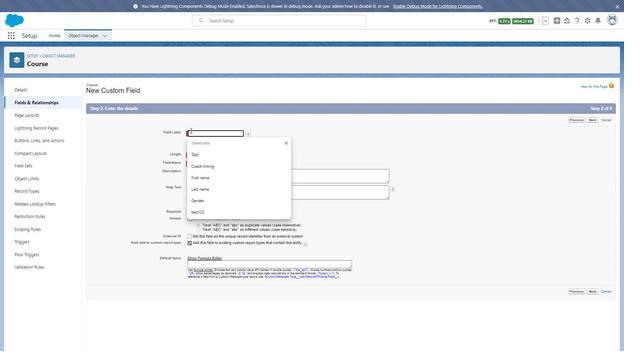
Action: Mouse pressed left at (190, 134)
Screenshot: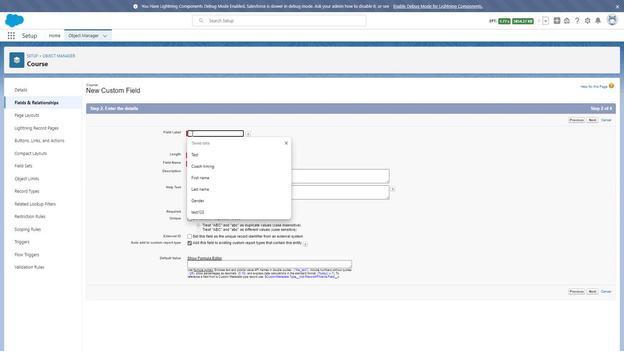 
Action: Key pressed <Key.shift>Course<Key.space>name
